 Task: Find connections with filter location Astorga with filter topic #Brandwith filter profile language English with filter current company ASUS with filter school St. Vincent Pallotti College of Engineering & Technology with filter industry Higher Education with filter service category Nonprofit Consulting with filter keywords title Office Volunteer
Action: Mouse moved to (507, 87)
Screenshot: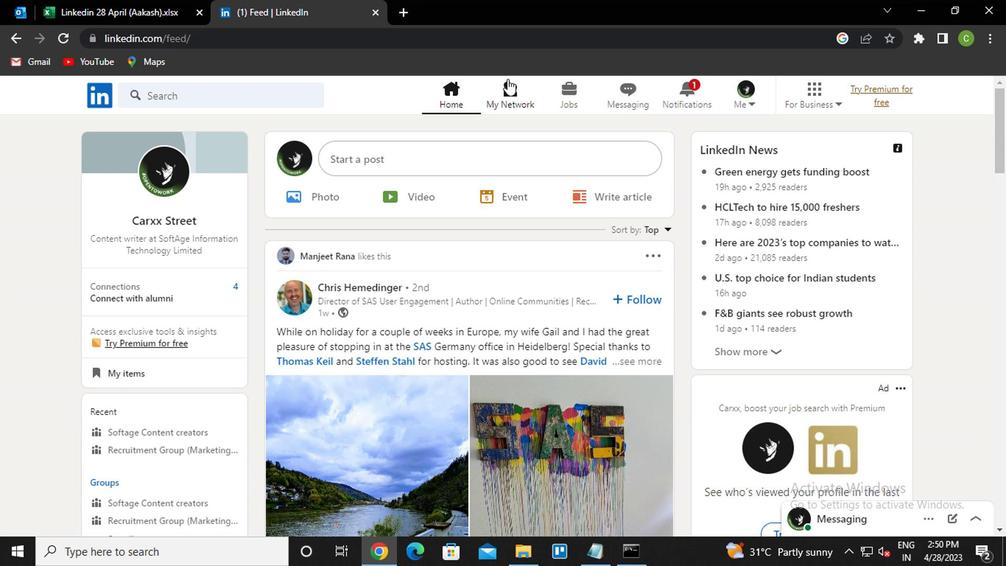 
Action: Mouse pressed left at (507, 87)
Screenshot: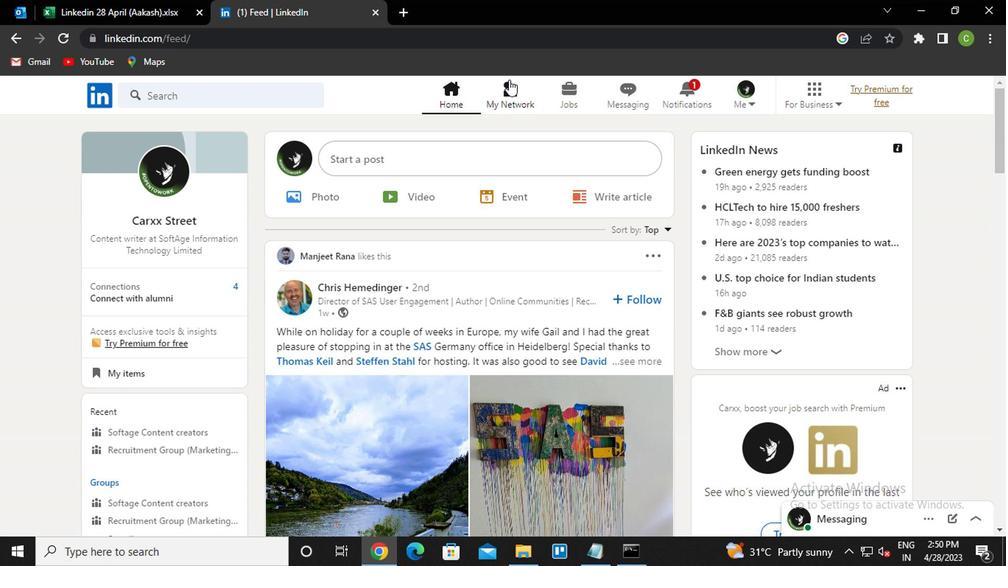 
Action: Mouse moved to (202, 168)
Screenshot: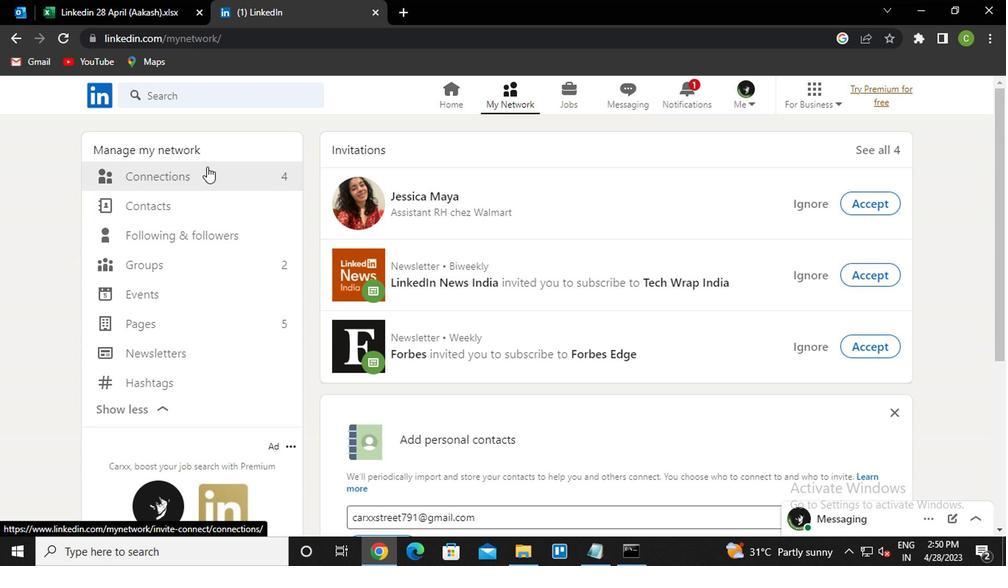 
Action: Mouse pressed left at (202, 168)
Screenshot: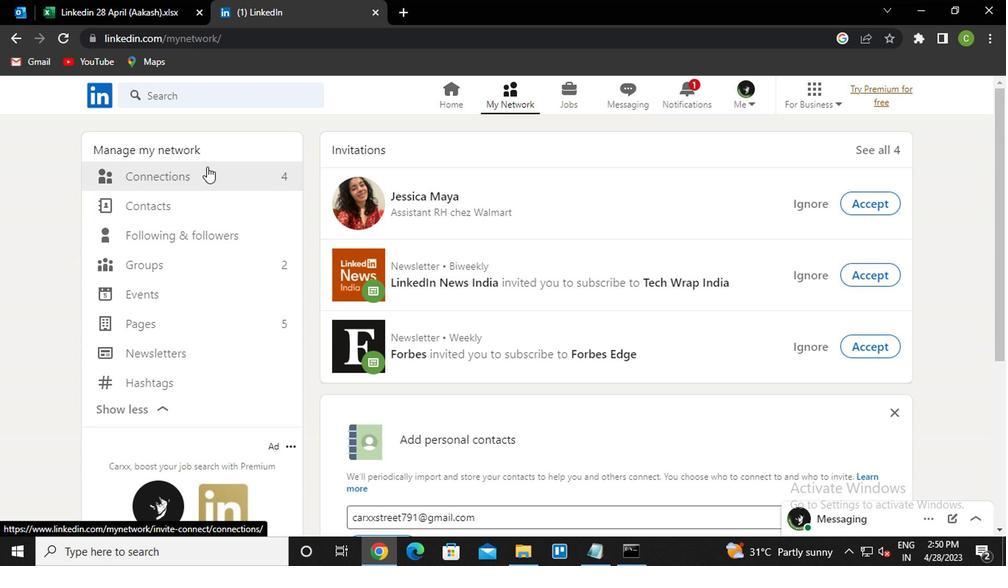 
Action: Mouse moved to (212, 176)
Screenshot: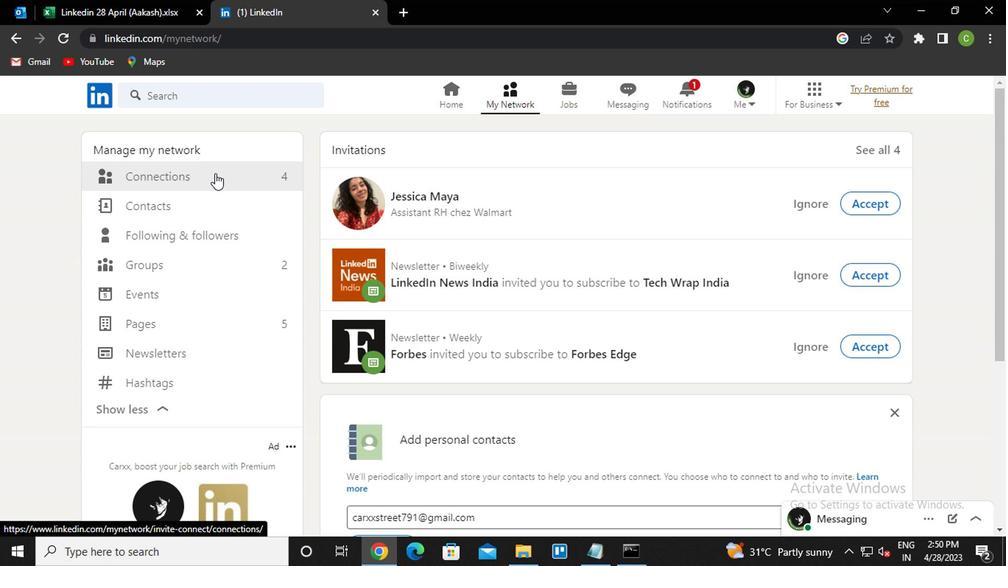 
Action: Mouse pressed left at (212, 176)
Screenshot: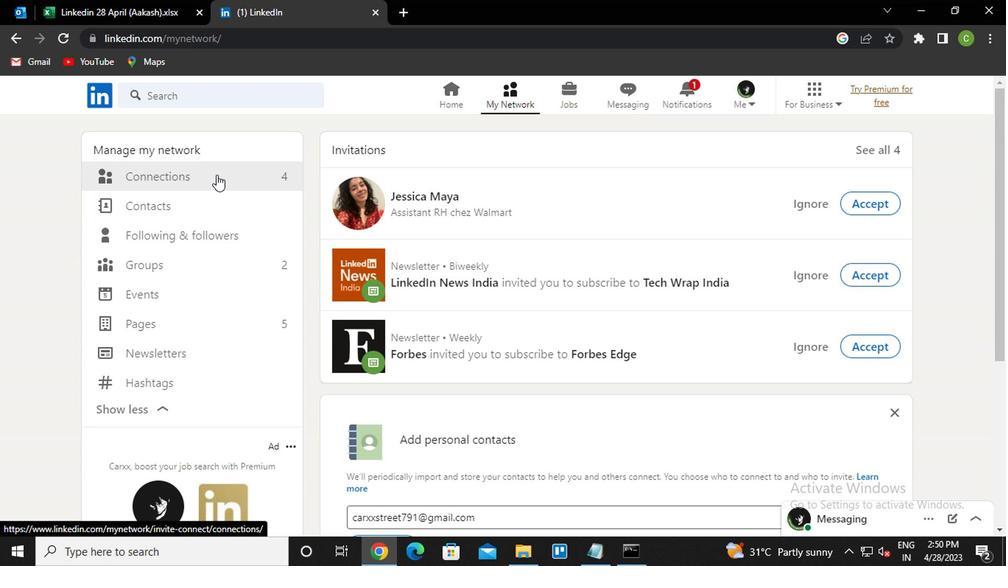 
Action: Mouse moved to (618, 174)
Screenshot: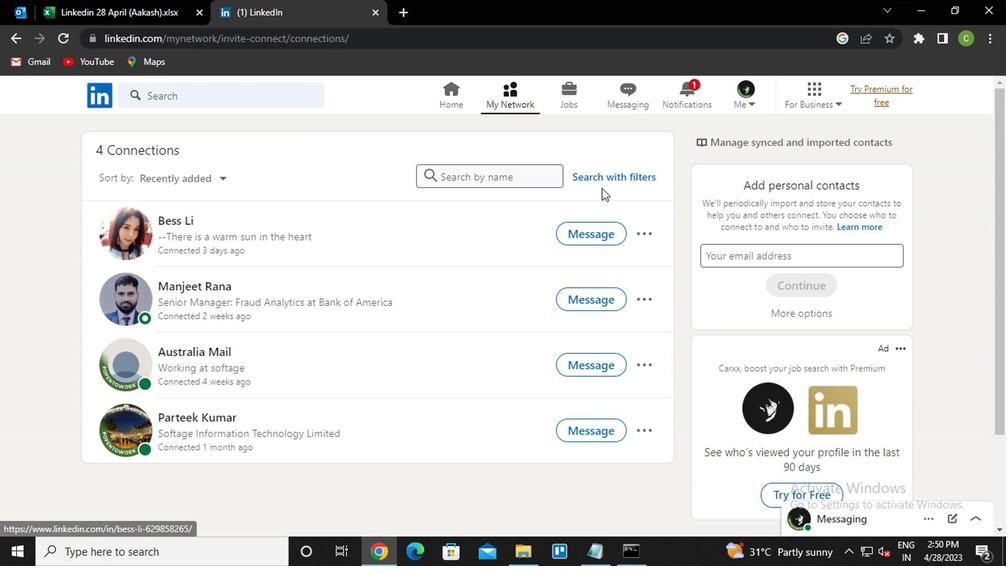 
Action: Mouse pressed left at (618, 174)
Screenshot: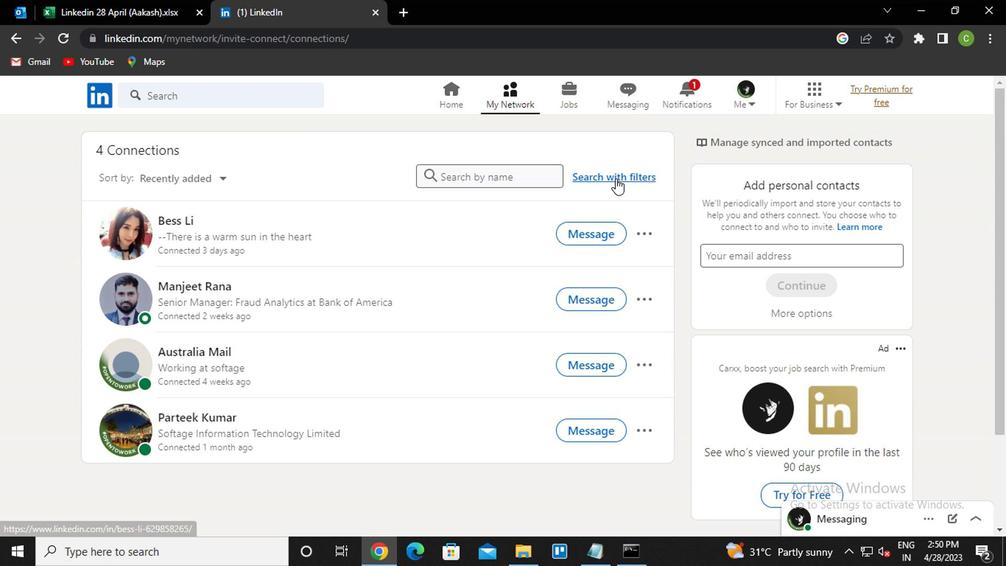 
Action: Mouse moved to (549, 140)
Screenshot: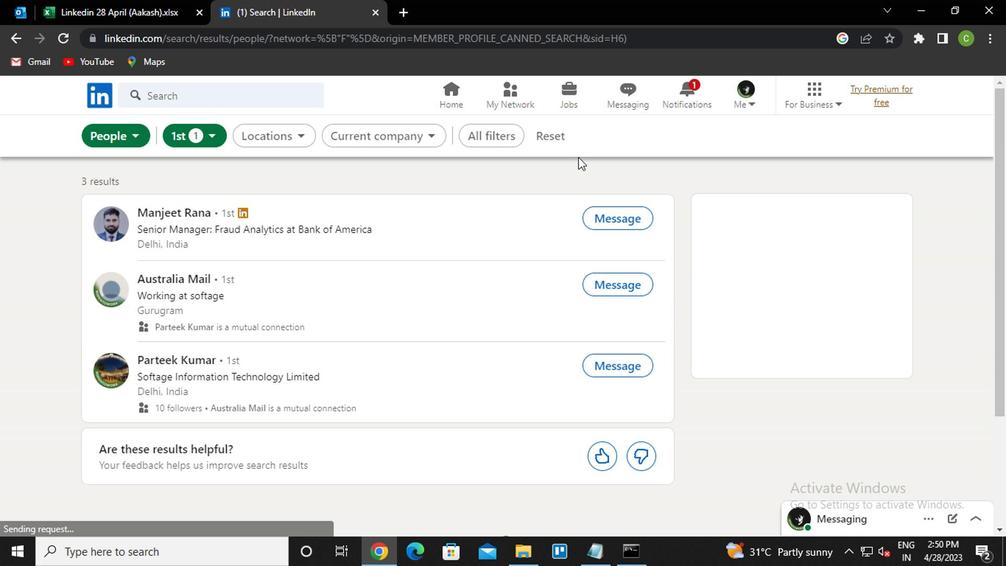 
Action: Mouse pressed left at (549, 140)
Screenshot: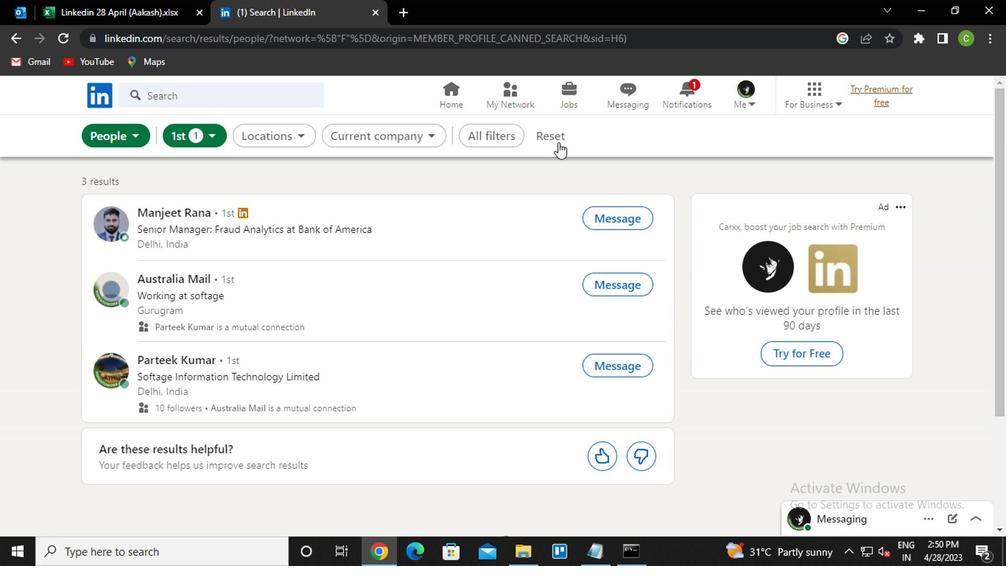
Action: Mouse moved to (527, 142)
Screenshot: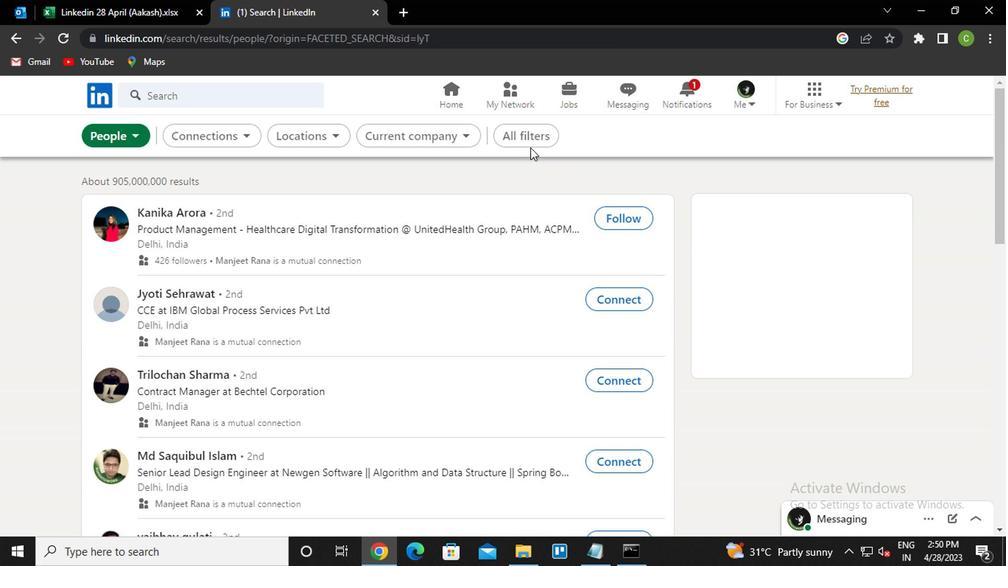 
Action: Mouse pressed left at (527, 142)
Screenshot: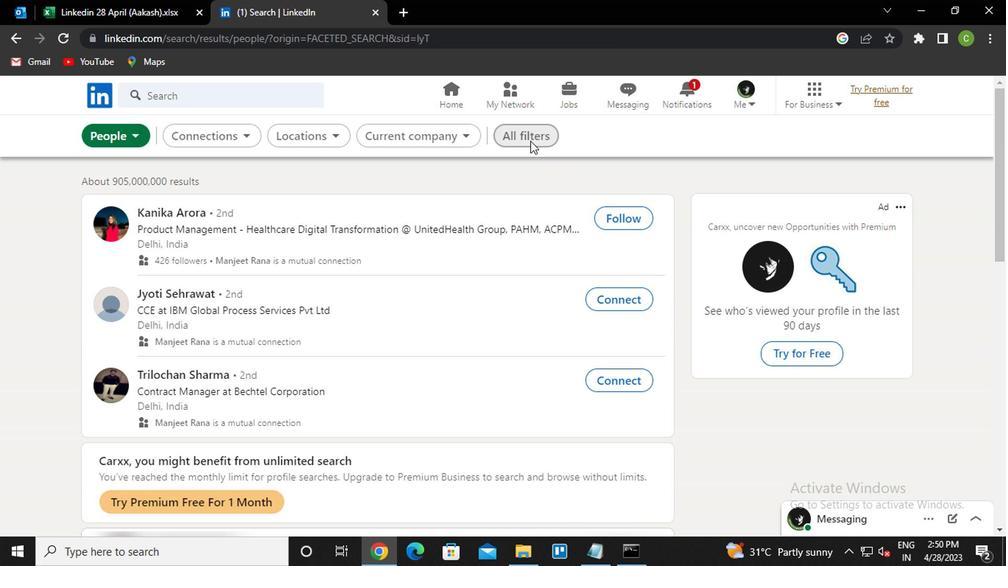 
Action: Mouse moved to (836, 306)
Screenshot: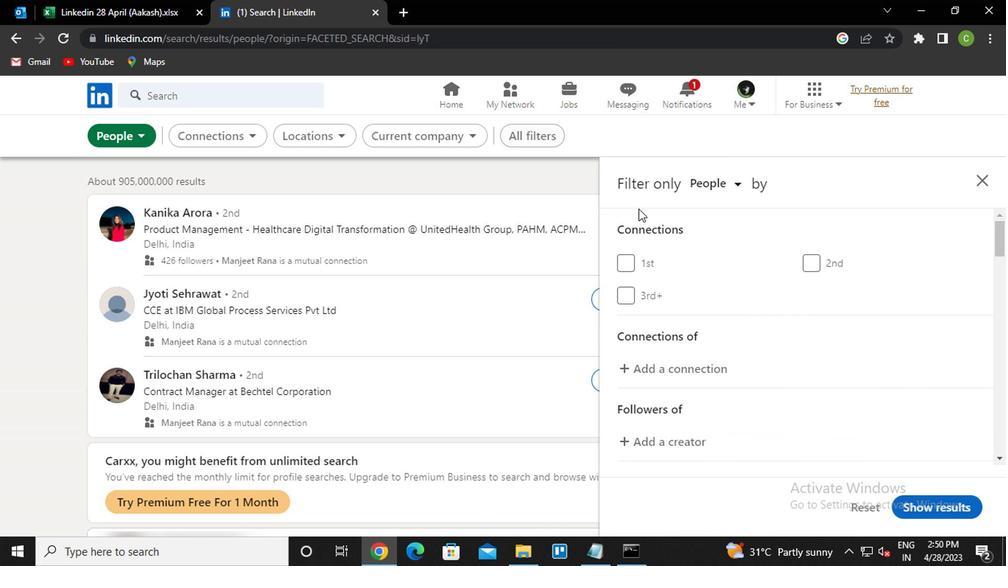 
Action: Mouse scrolled (836, 305) with delta (0, 0)
Screenshot: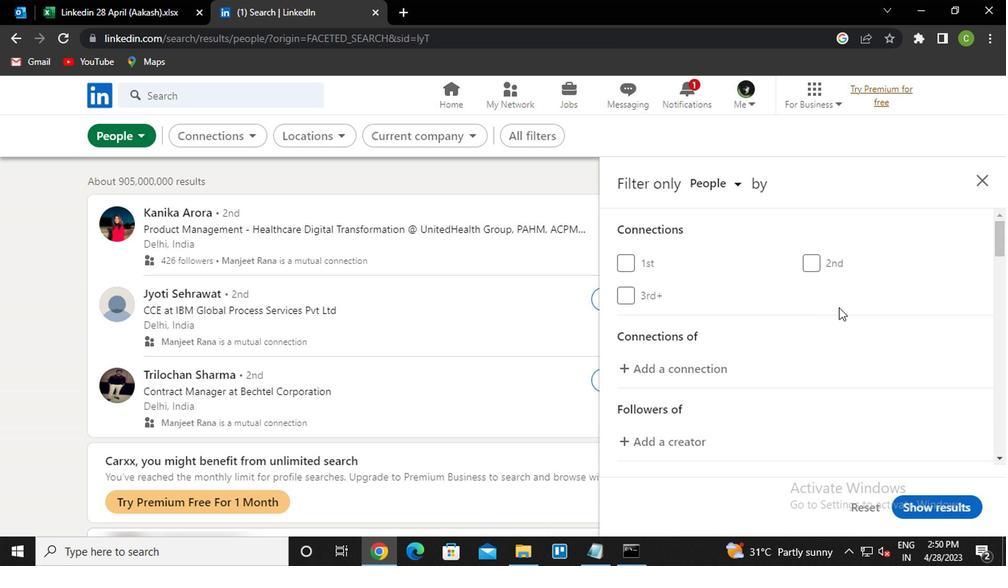 
Action: Mouse scrolled (836, 305) with delta (0, 0)
Screenshot: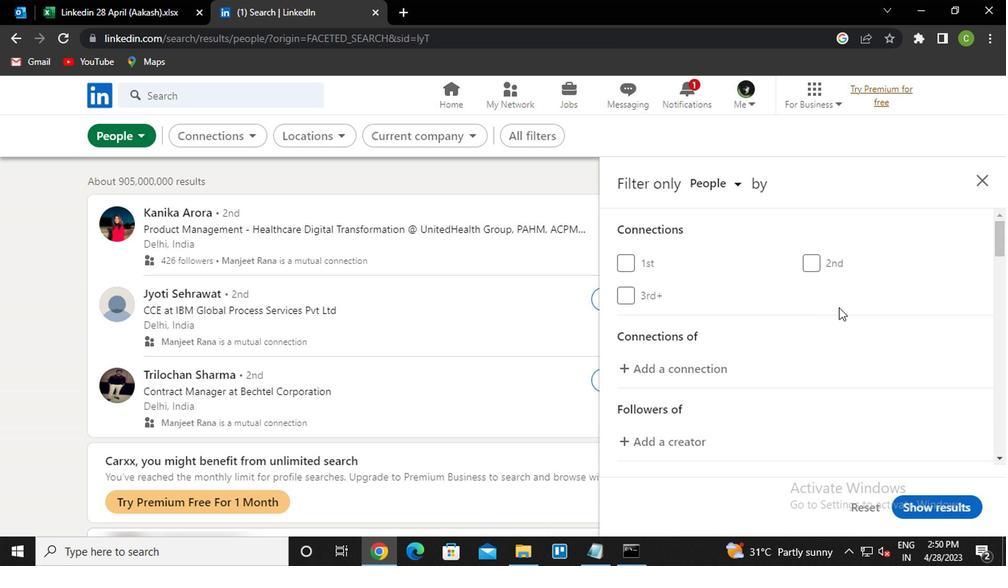 
Action: Mouse scrolled (836, 305) with delta (0, 0)
Screenshot: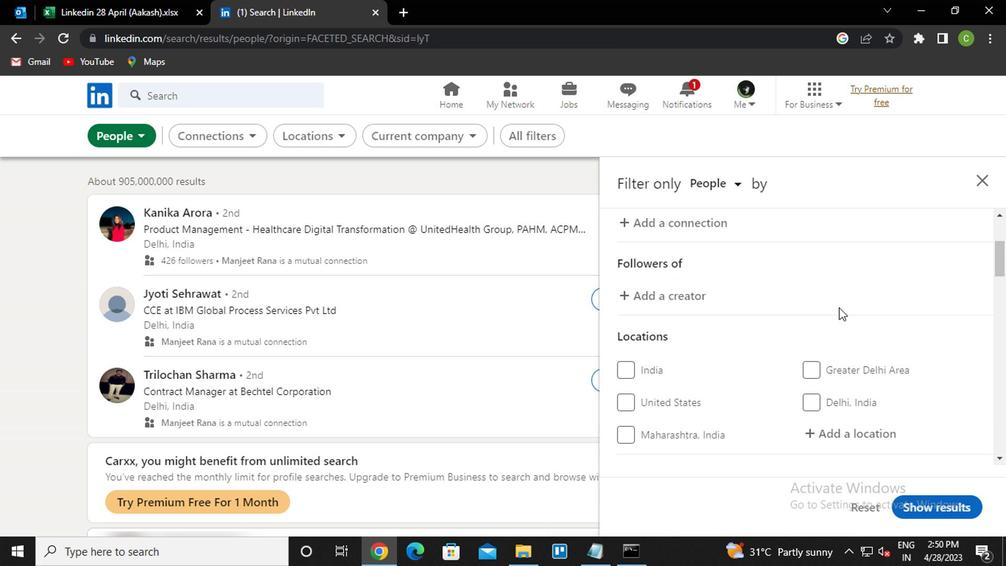 
Action: Mouse moved to (817, 338)
Screenshot: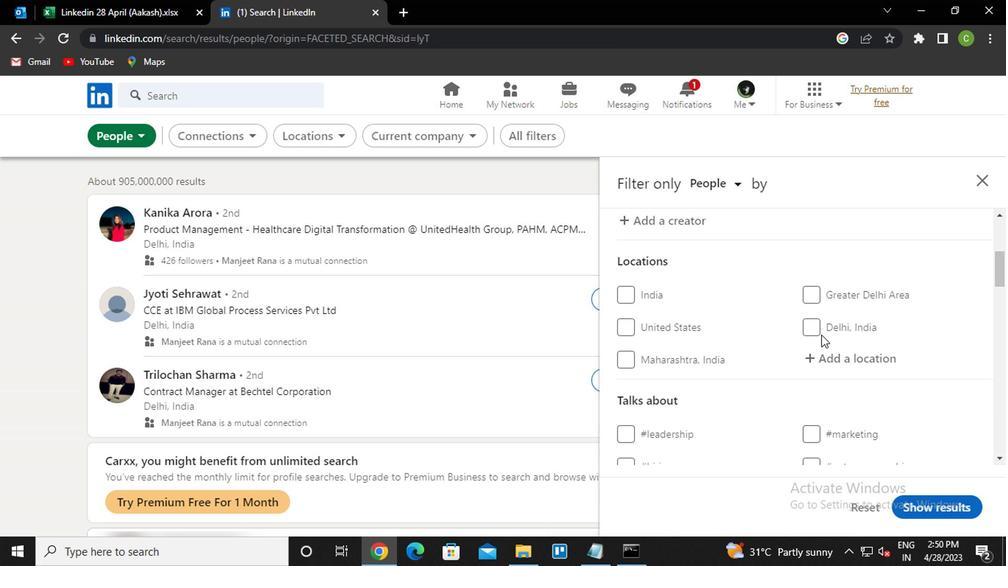 
Action: Mouse scrolled (817, 337) with delta (0, 0)
Screenshot: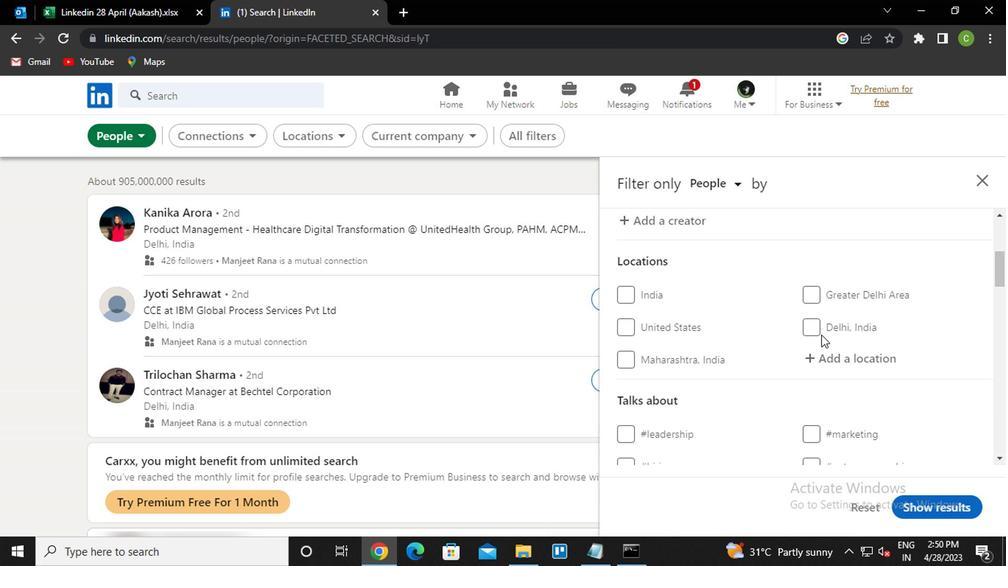 
Action: Mouse moved to (860, 288)
Screenshot: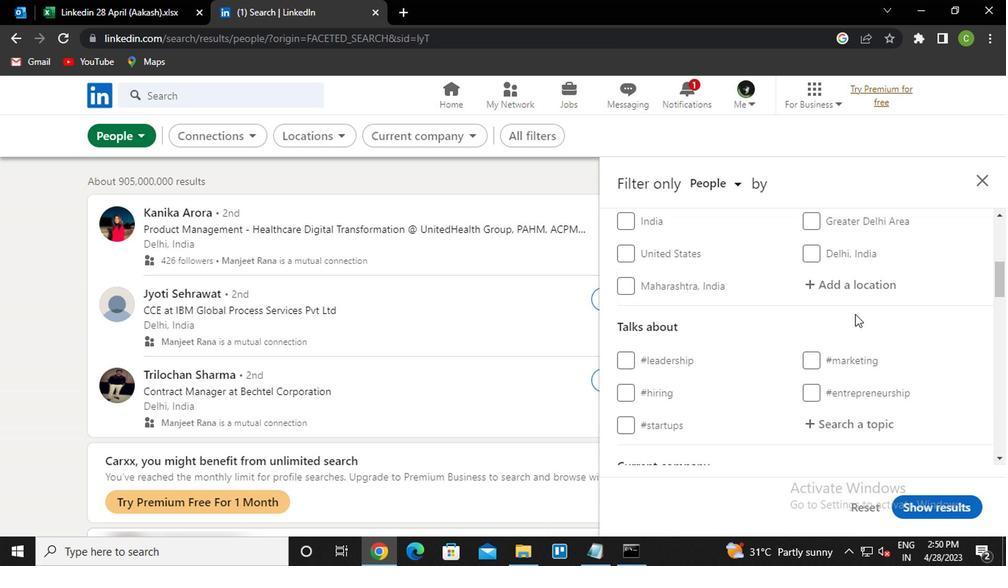 
Action: Mouse pressed left at (860, 288)
Screenshot: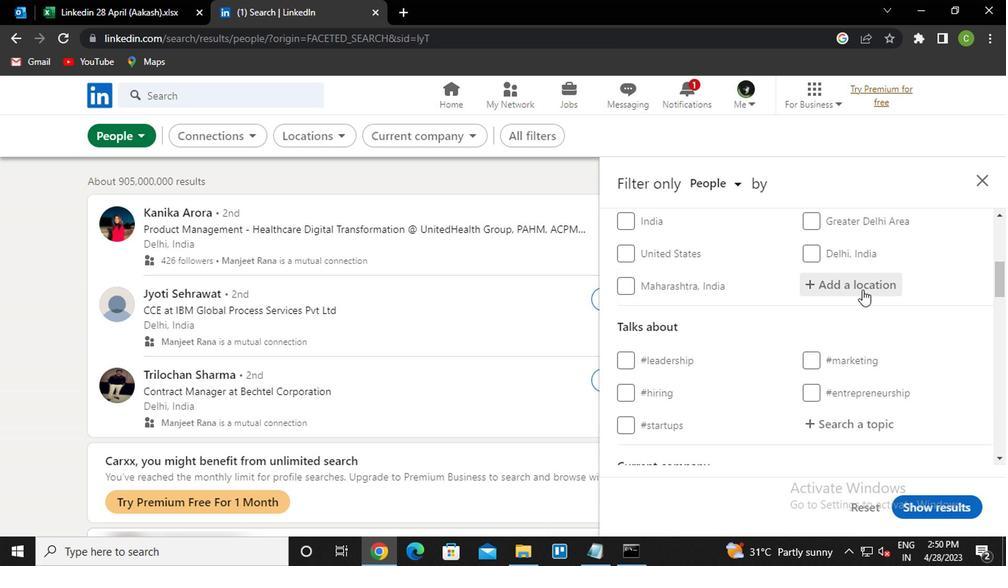 
Action: Key pressed <Key.caps_lock>a<Key.caps_lock>stor<Key.down><Key.down><Key.down><Key.enter>
Screenshot: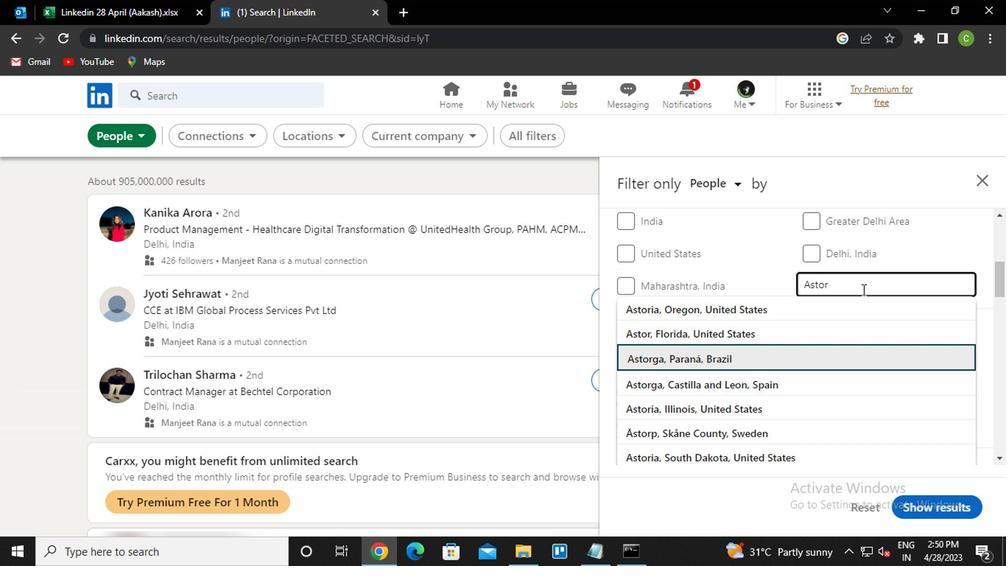 
Action: Mouse moved to (851, 301)
Screenshot: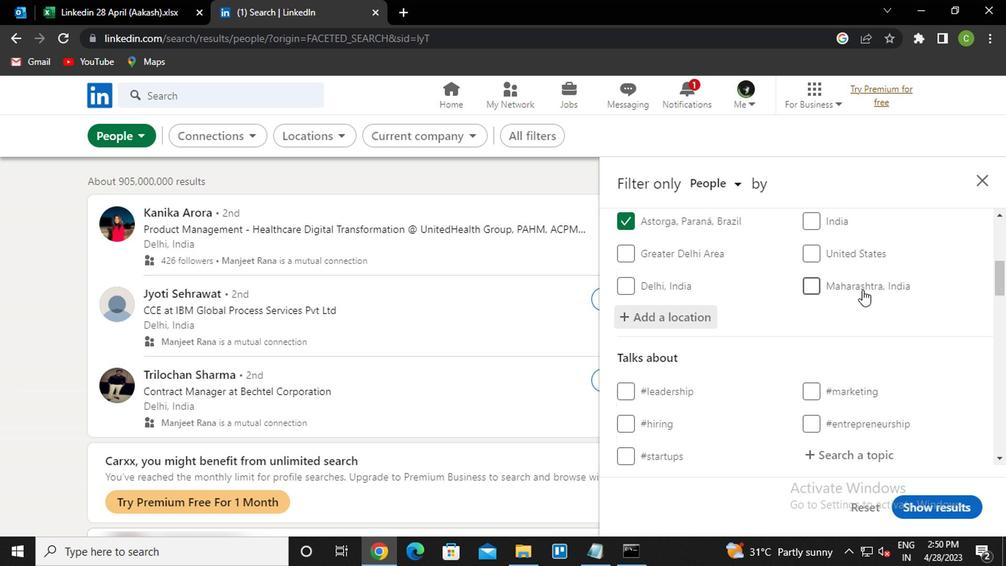 
Action: Mouse scrolled (851, 301) with delta (0, 0)
Screenshot: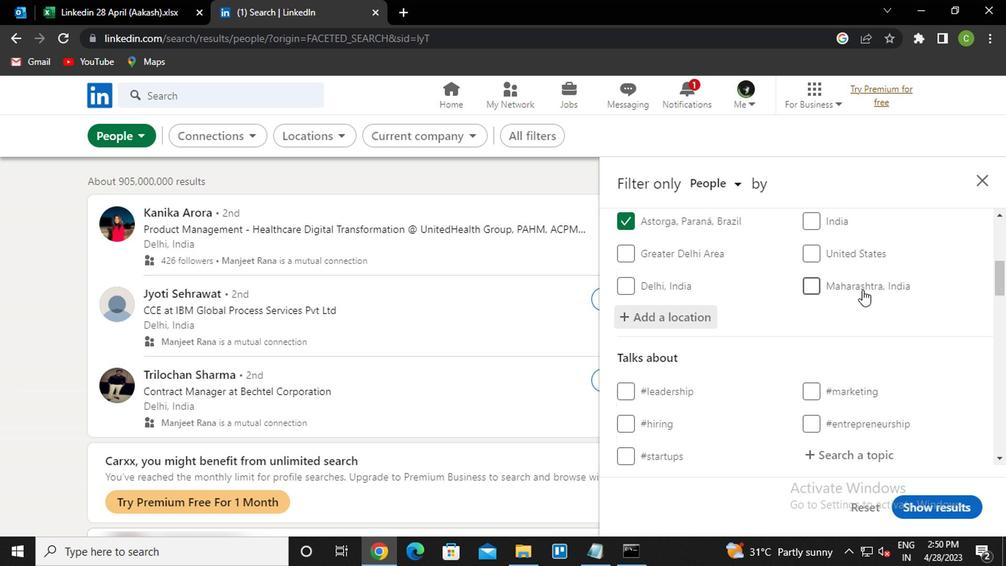 
Action: Mouse moved to (839, 305)
Screenshot: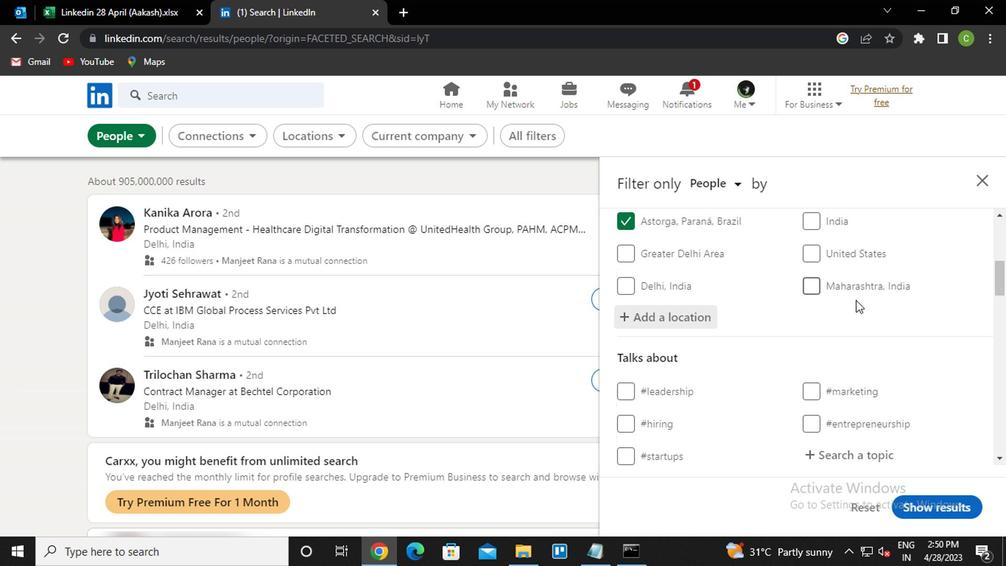 
Action: Mouse scrolled (839, 305) with delta (0, 0)
Screenshot: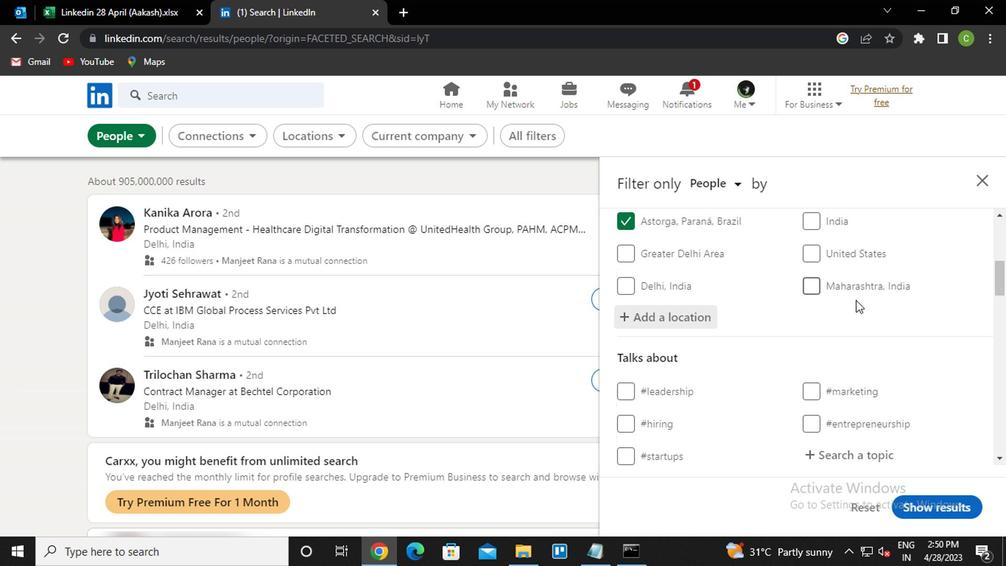 
Action: Mouse moved to (814, 309)
Screenshot: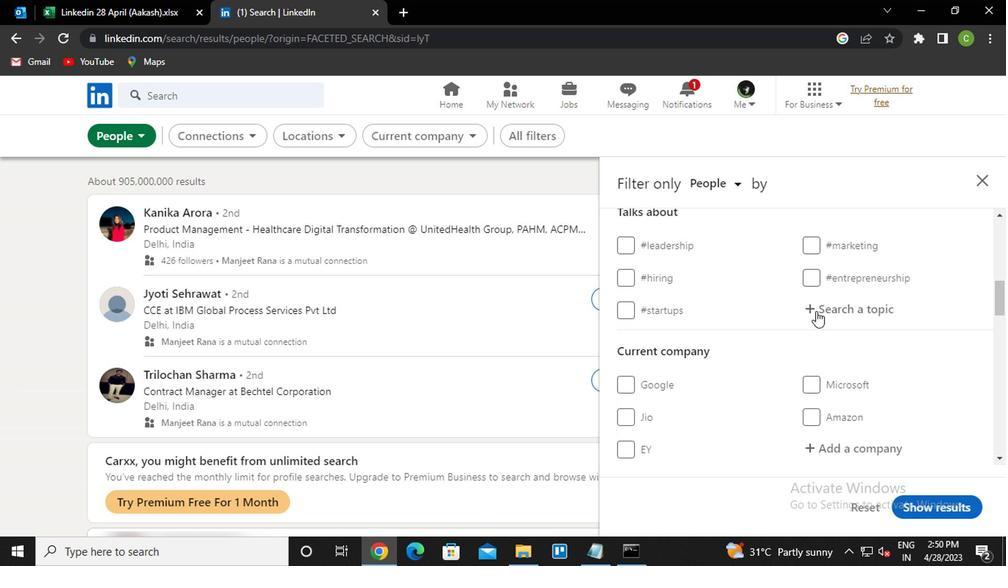 
Action: Mouse pressed left at (814, 309)
Screenshot: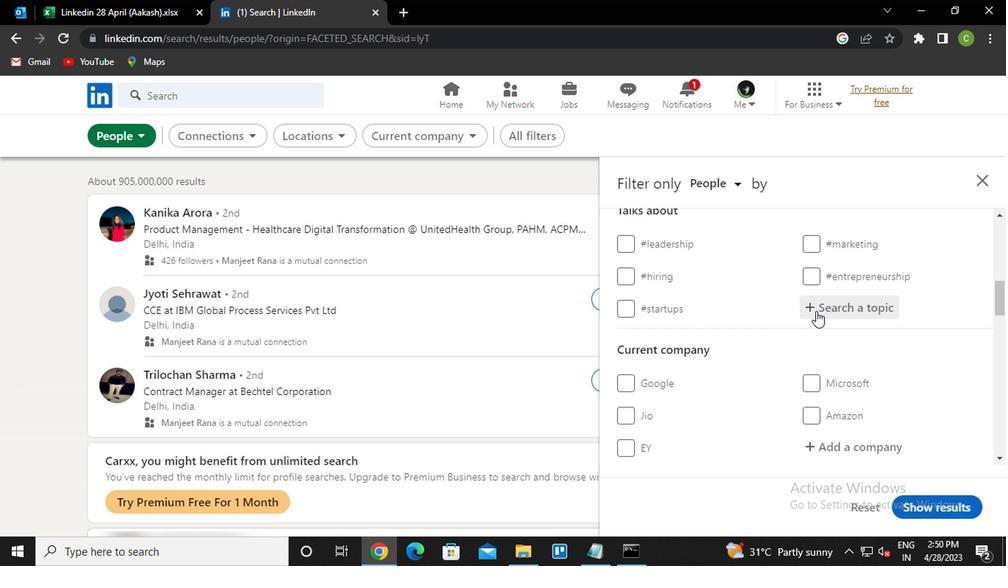 
Action: Key pressed <Key.caps_lock>b<Key.caps_lock>rand<Key.down><Key.down><Key.enter>
Screenshot: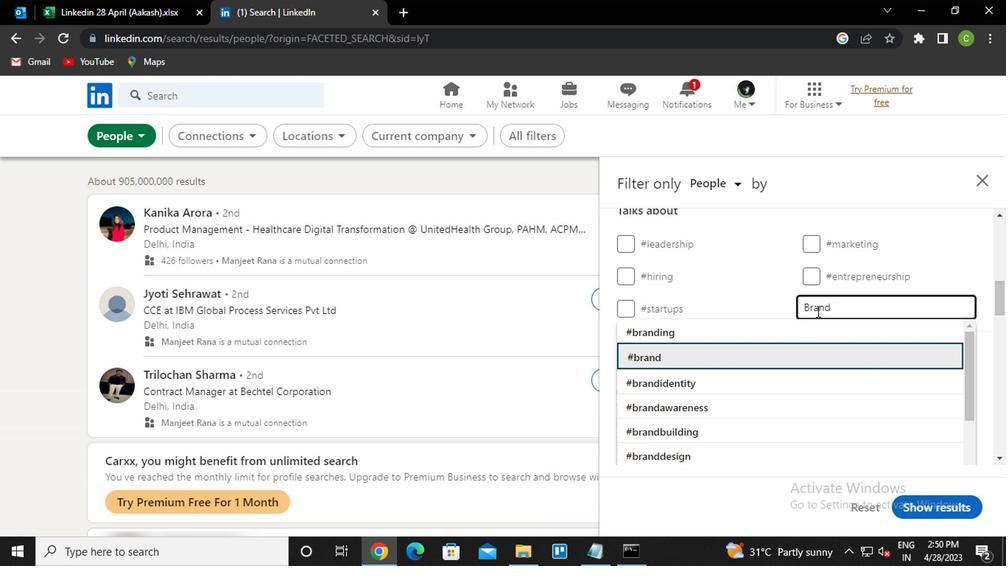 
Action: Mouse scrolled (814, 309) with delta (0, 0)
Screenshot: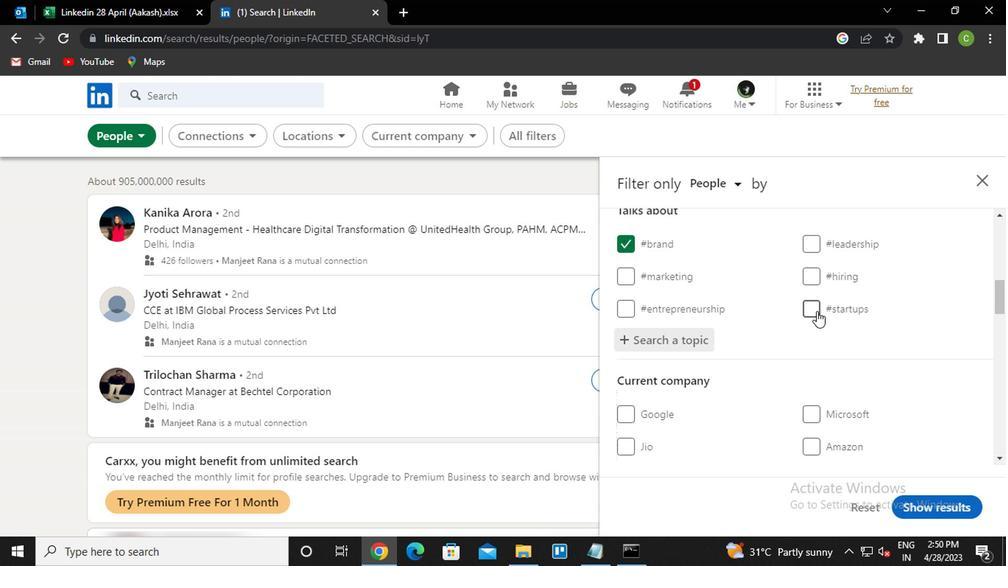 
Action: Mouse scrolled (814, 309) with delta (0, 0)
Screenshot: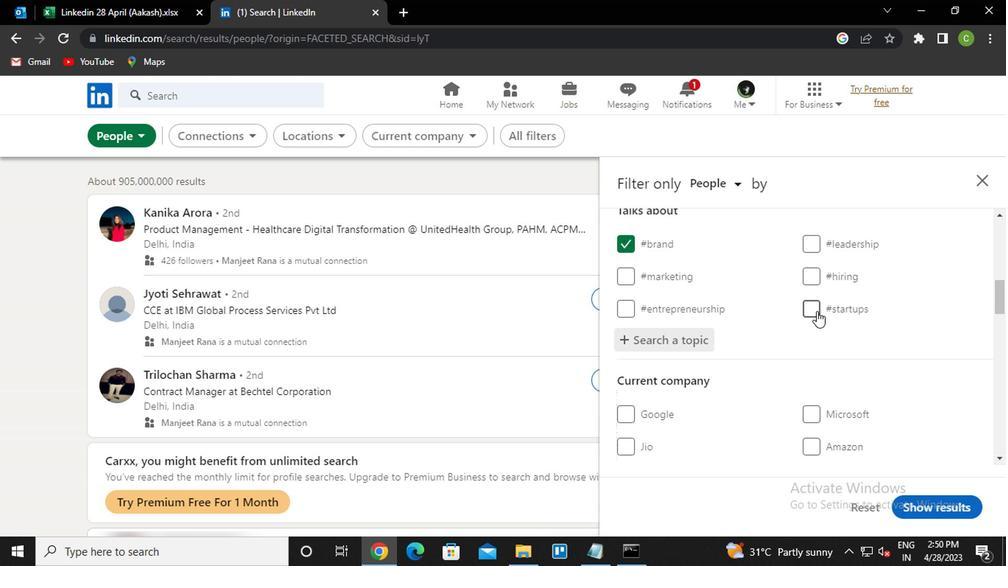 
Action: Mouse scrolled (814, 309) with delta (0, 0)
Screenshot: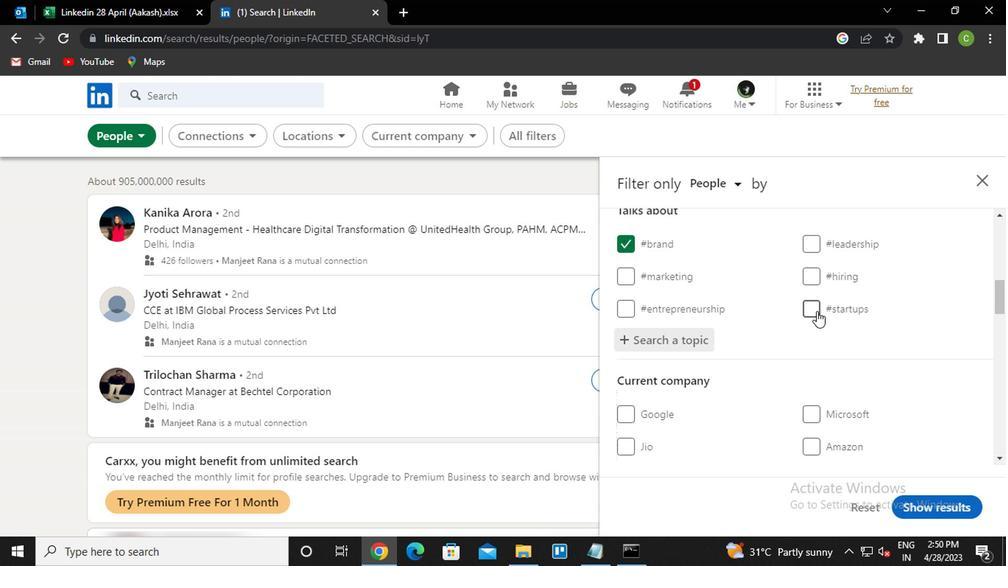 
Action: Mouse scrolled (814, 309) with delta (0, 0)
Screenshot: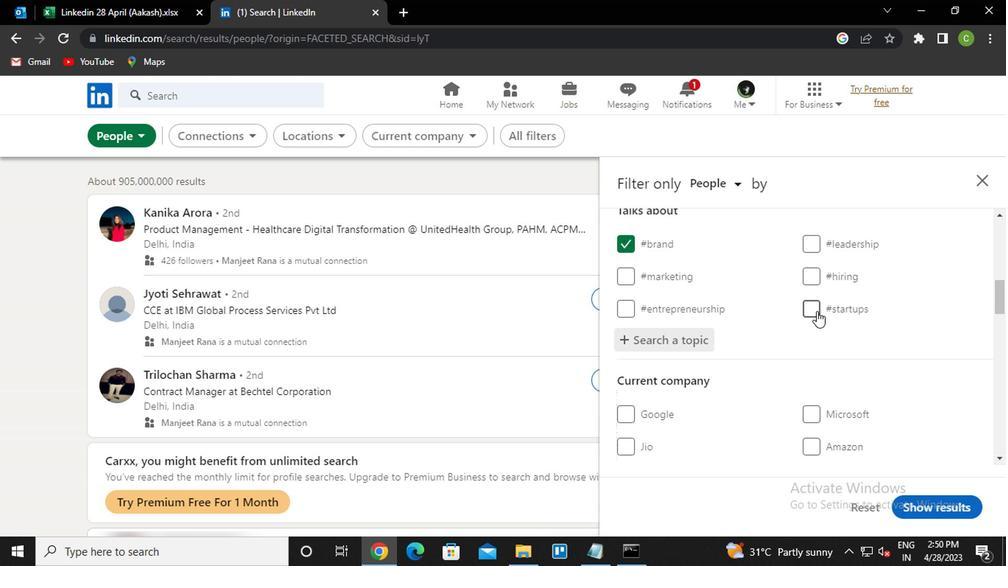 
Action: Mouse scrolled (814, 309) with delta (0, 0)
Screenshot: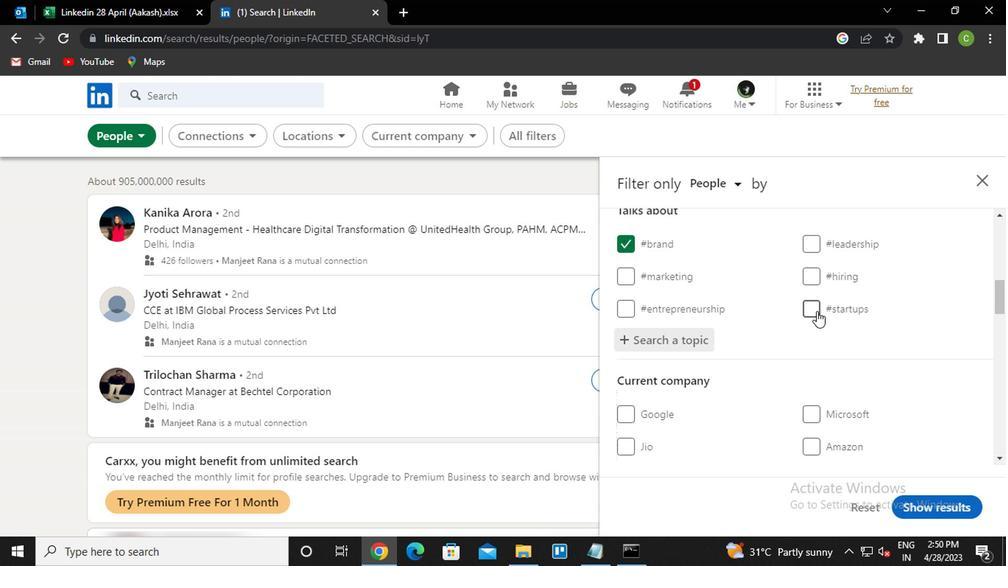 
Action: Mouse scrolled (814, 309) with delta (0, 0)
Screenshot: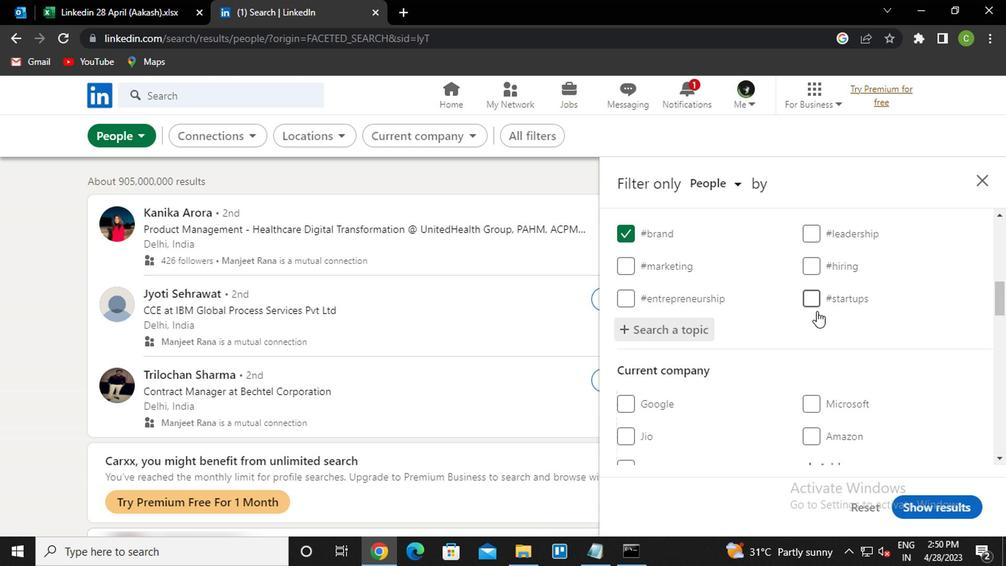 
Action: Mouse moved to (712, 383)
Screenshot: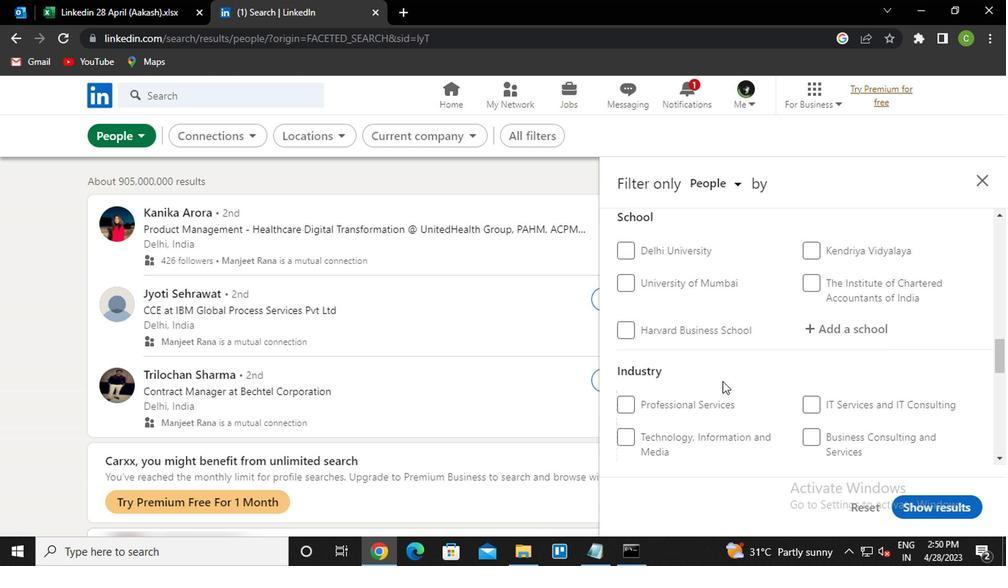 
Action: Mouse scrolled (712, 382) with delta (0, -1)
Screenshot: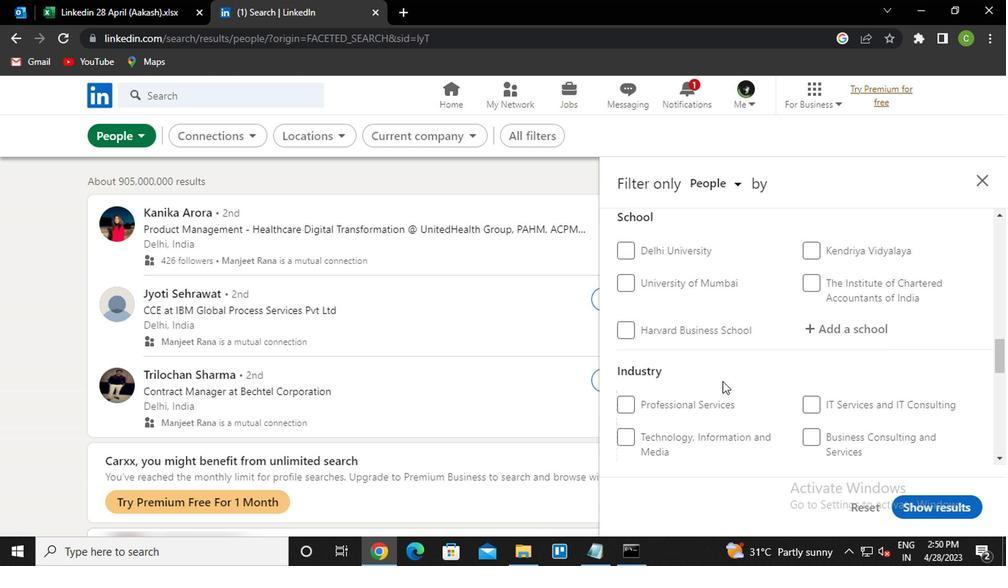 
Action: Mouse moved to (710, 382)
Screenshot: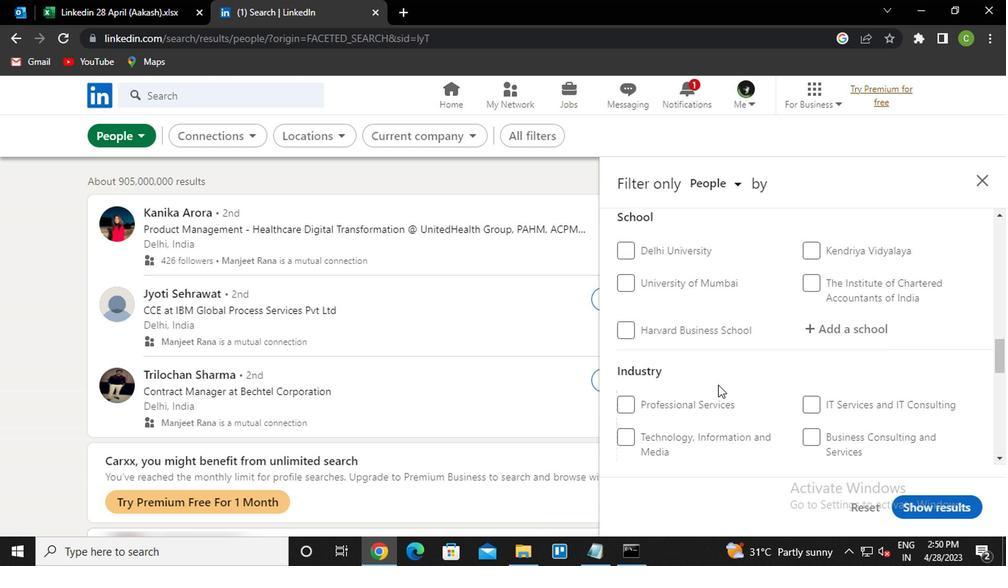 
Action: Mouse scrolled (710, 381) with delta (0, 0)
Screenshot: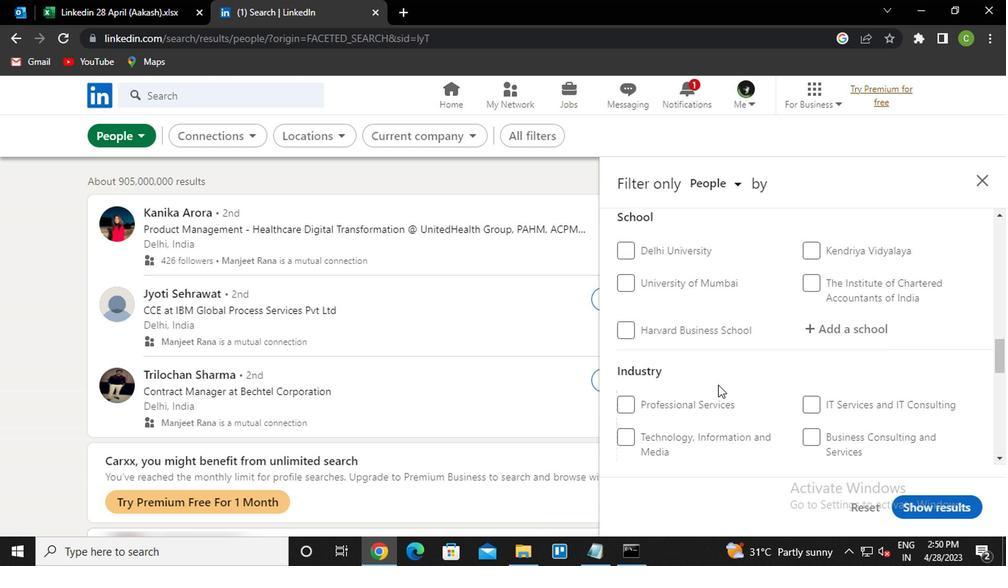 
Action: Mouse moved to (704, 372)
Screenshot: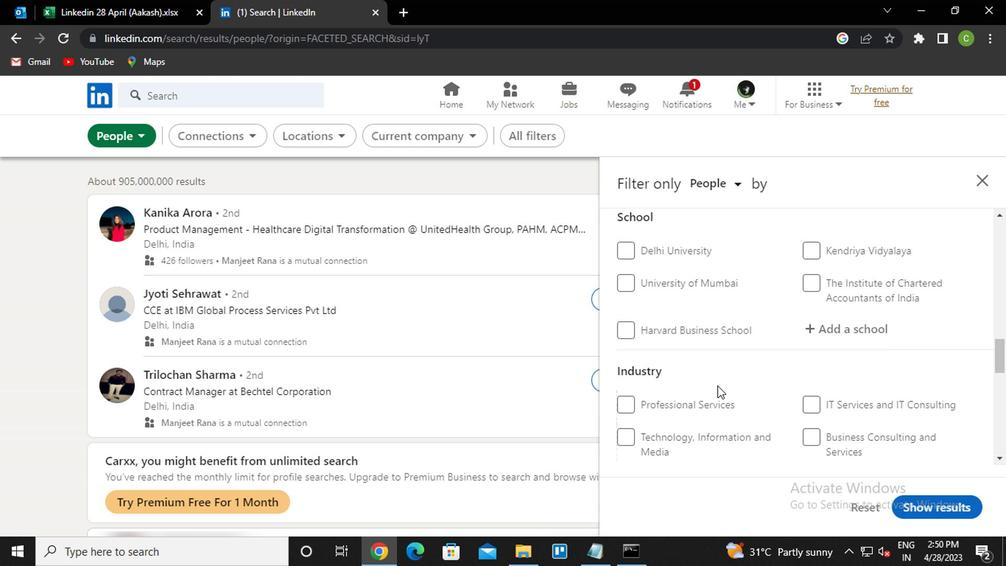 
Action: Mouse scrolled (704, 372) with delta (0, 0)
Screenshot: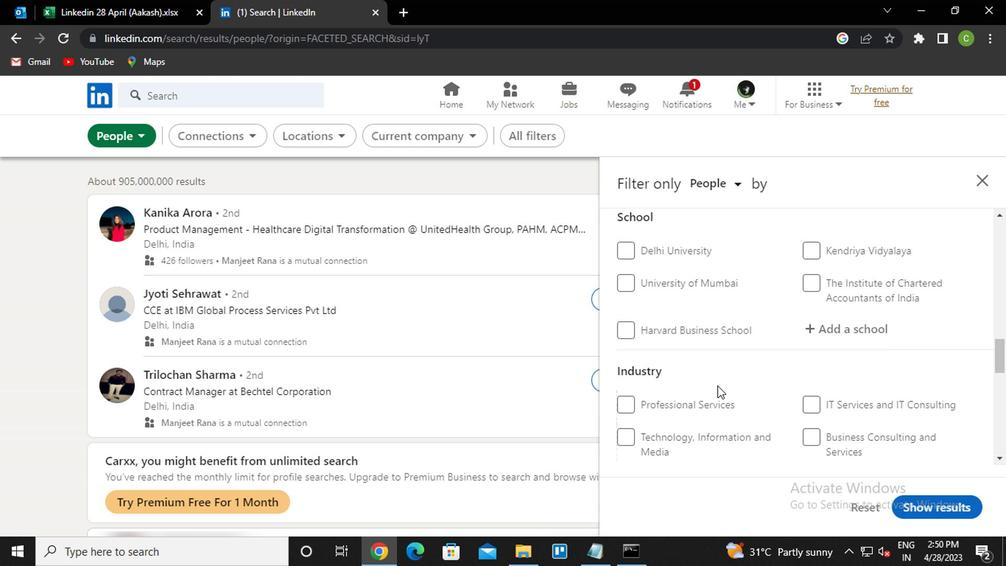 
Action: Mouse moved to (632, 330)
Screenshot: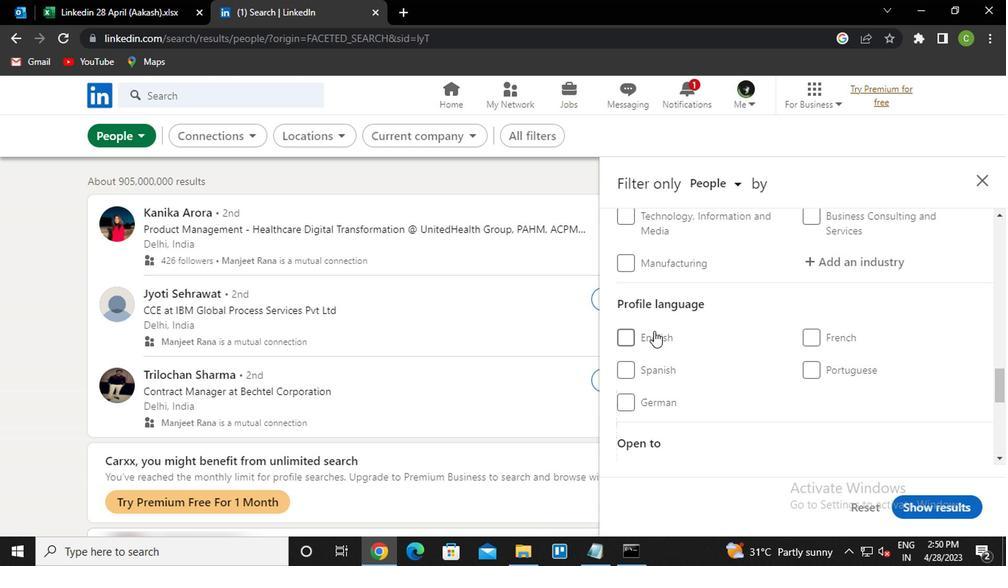 
Action: Mouse pressed left at (632, 330)
Screenshot: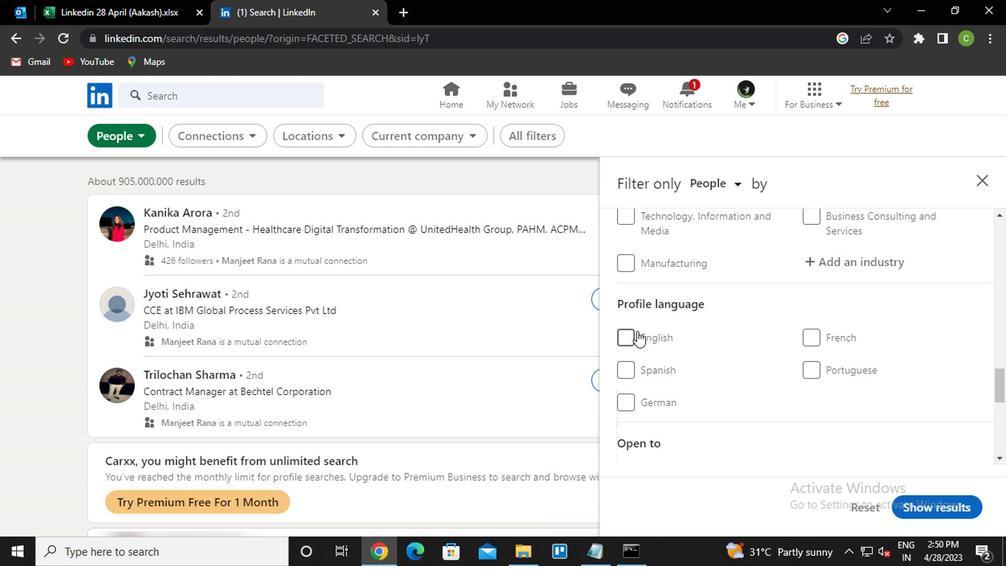 
Action: Mouse moved to (707, 351)
Screenshot: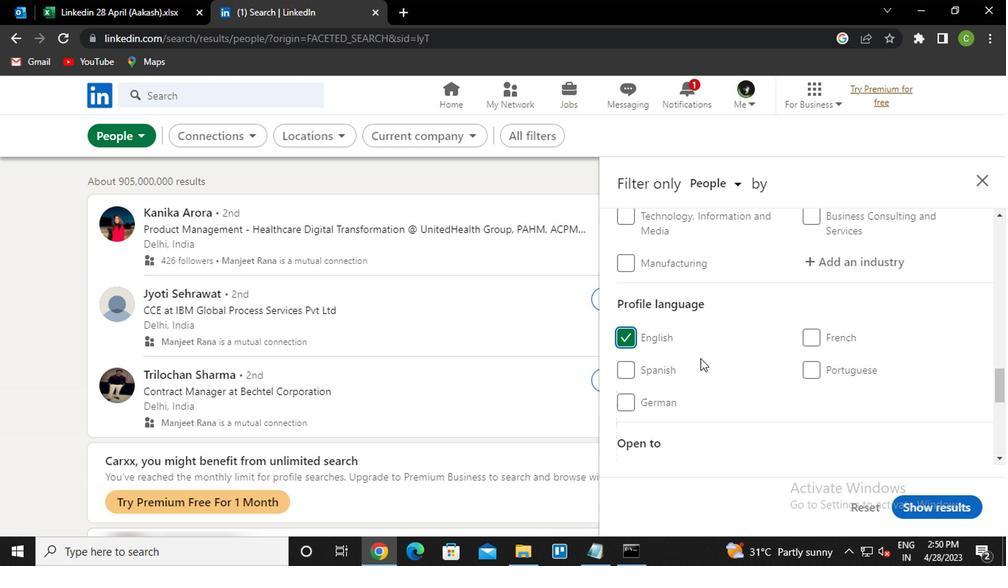 
Action: Mouse scrolled (707, 351) with delta (0, 0)
Screenshot: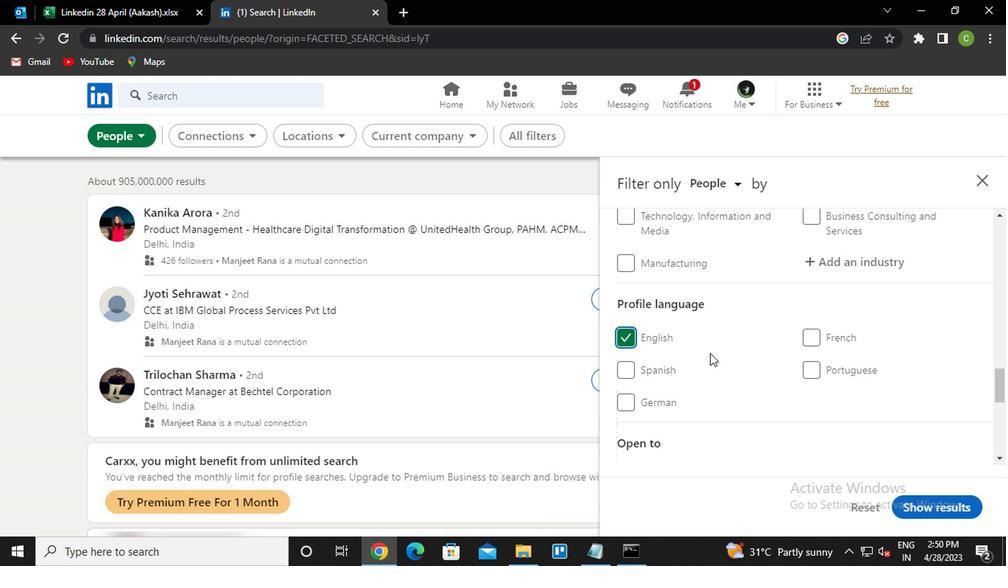 
Action: Mouse scrolled (707, 351) with delta (0, 0)
Screenshot: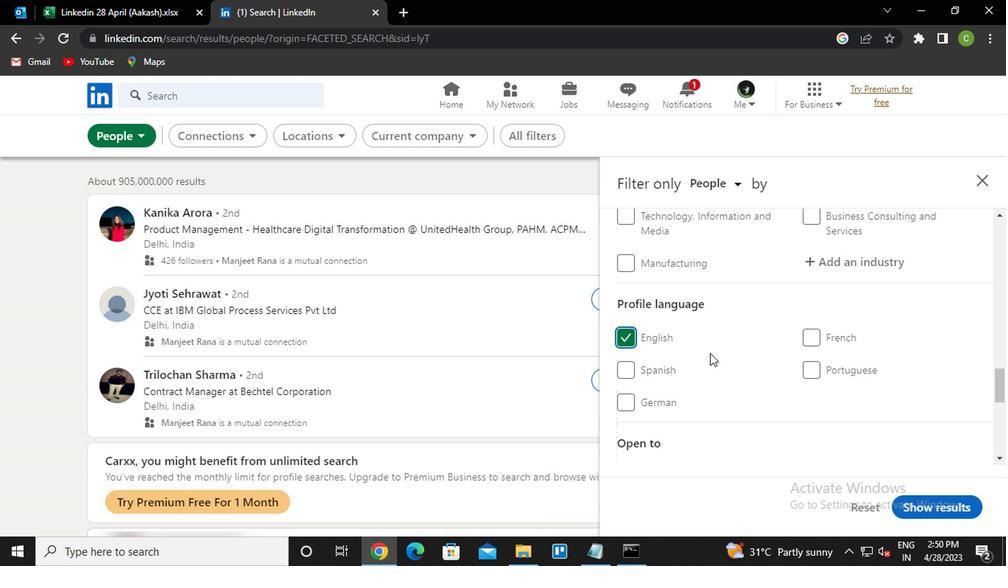 
Action: Mouse scrolled (707, 351) with delta (0, 0)
Screenshot: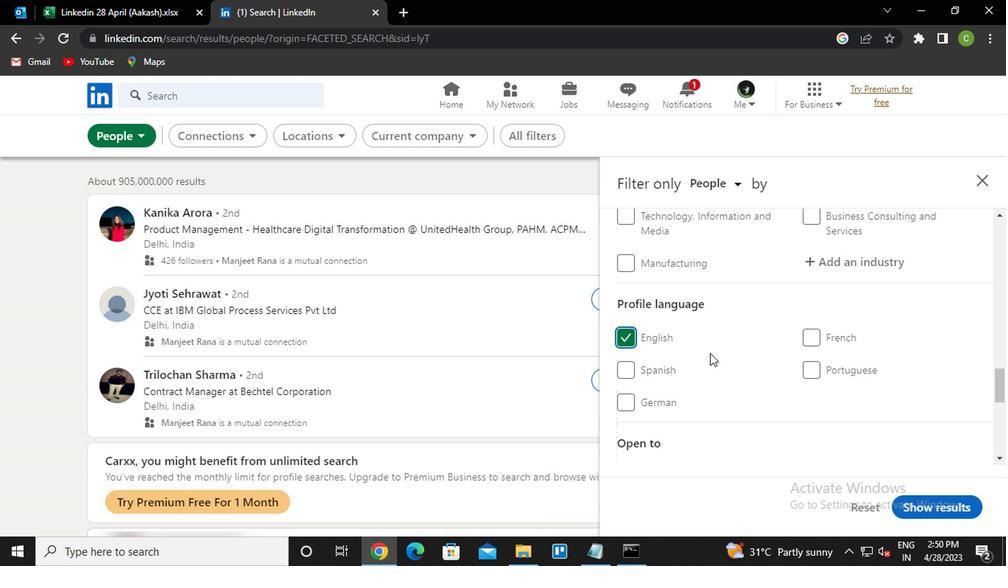
Action: Mouse scrolled (707, 351) with delta (0, 0)
Screenshot: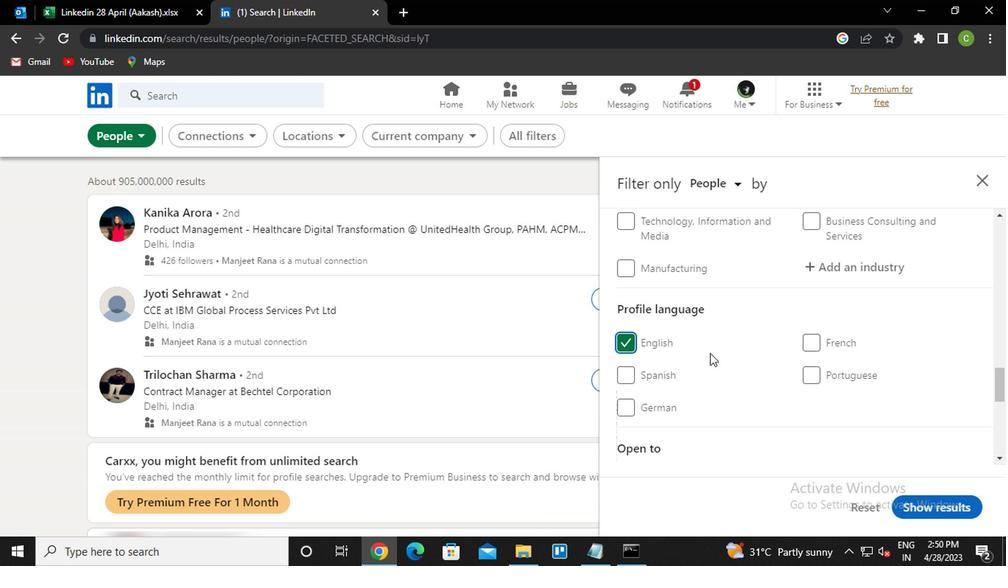 
Action: Mouse scrolled (707, 351) with delta (0, 0)
Screenshot: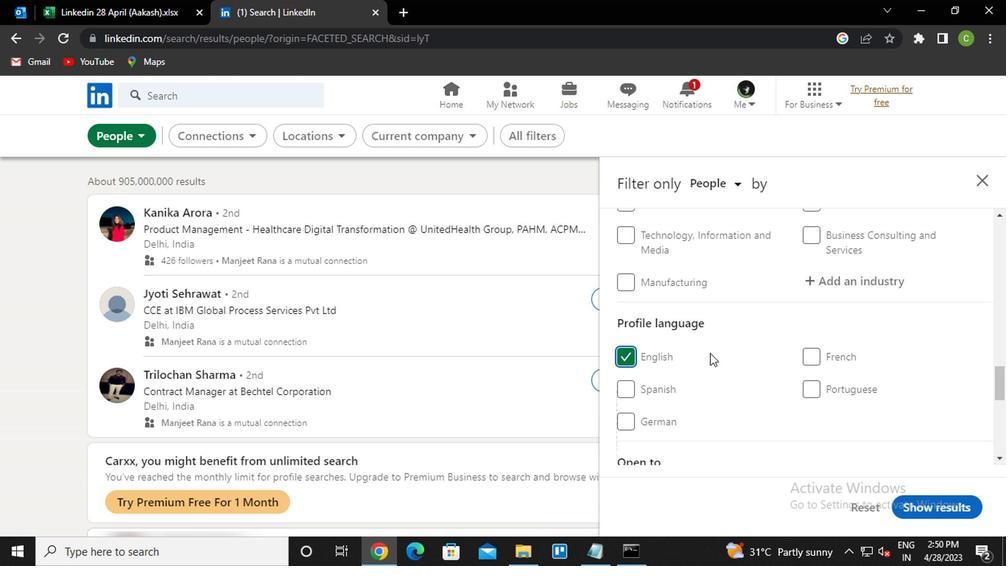 
Action: Mouse scrolled (707, 351) with delta (0, 0)
Screenshot: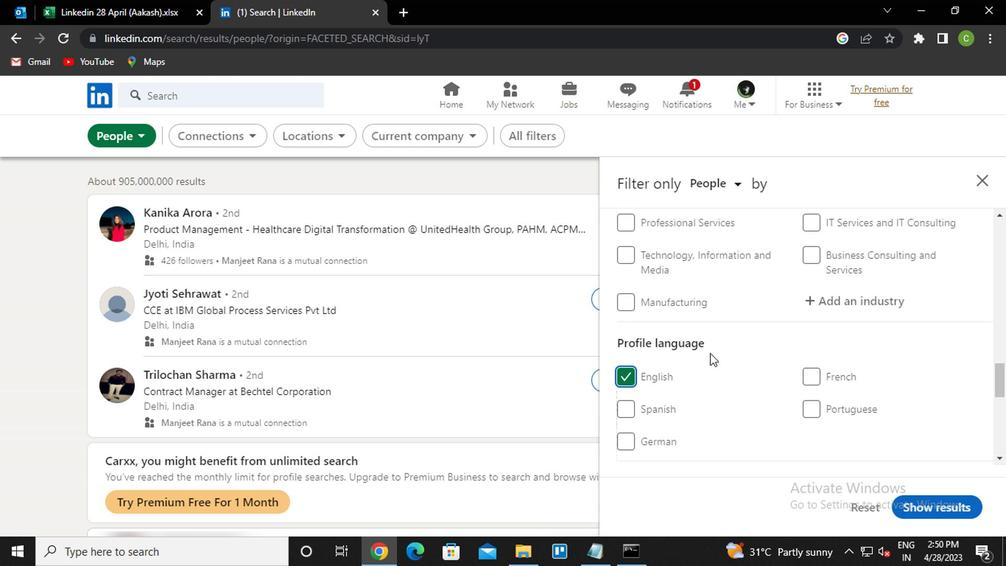 
Action: Mouse moved to (693, 343)
Screenshot: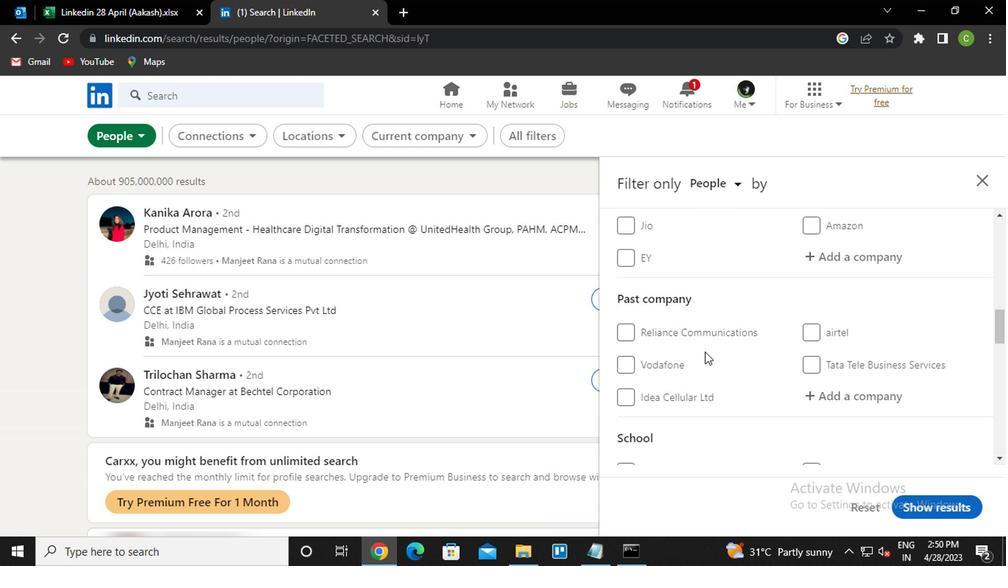 
Action: Mouse scrolled (693, 343) with delta (0, 0)
Screenshot: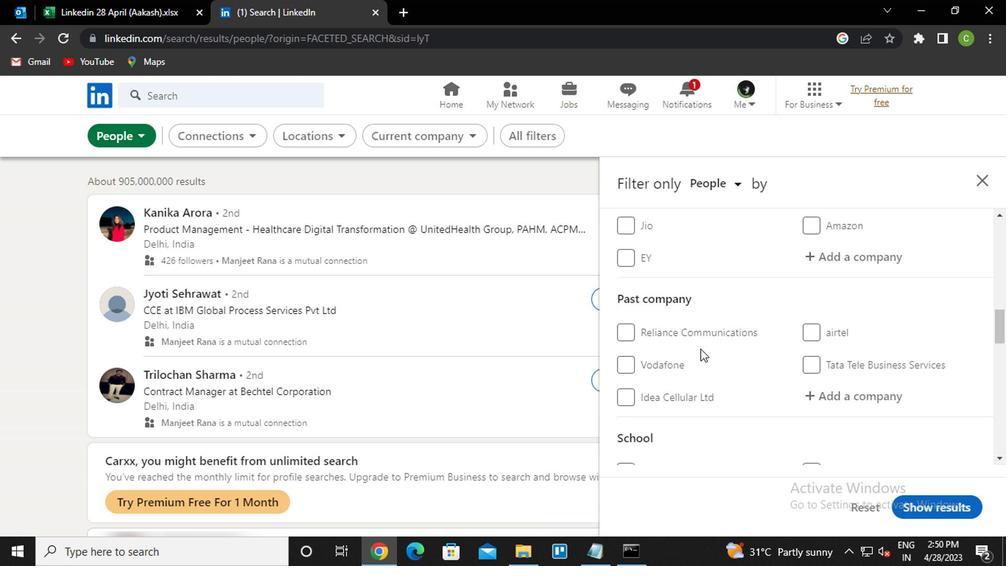 
Action: Mouse scrolled (693, 343) with delta (0, 0)
Screenshot: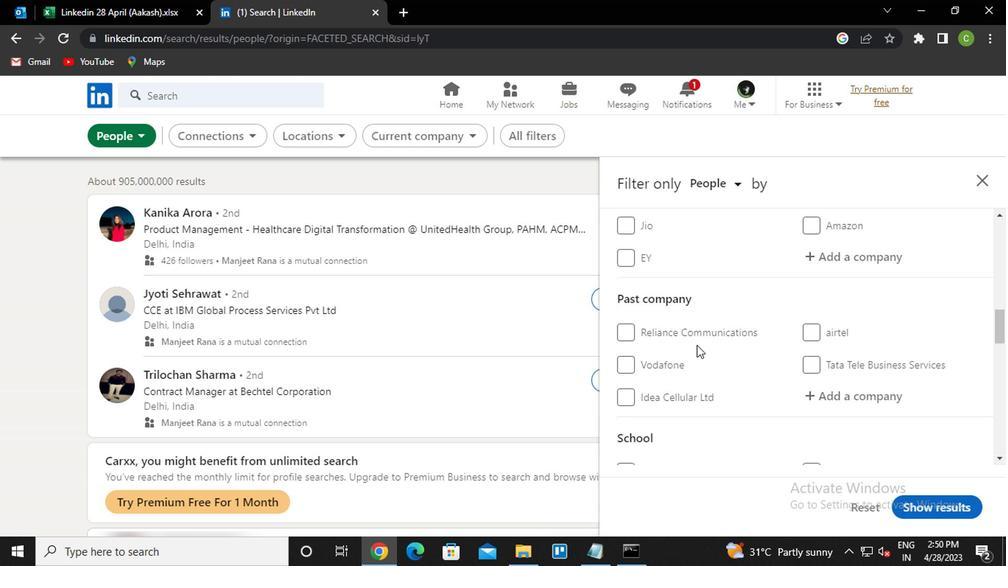 
Action: Mouse moved to (811, 383)
Screenshot: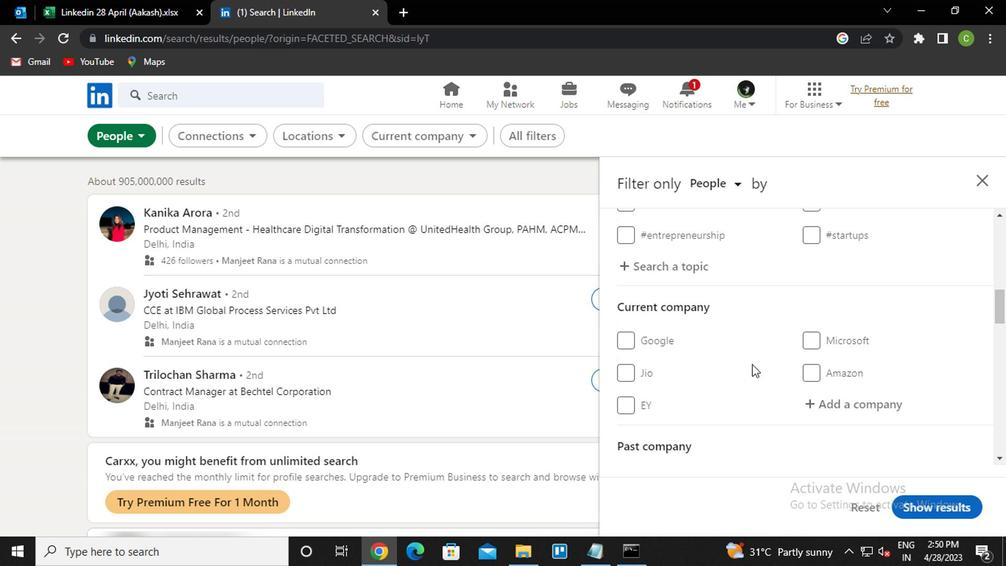 
Action: Mouse scrolled (811, 382) with delta (0, -1)
Screenshot: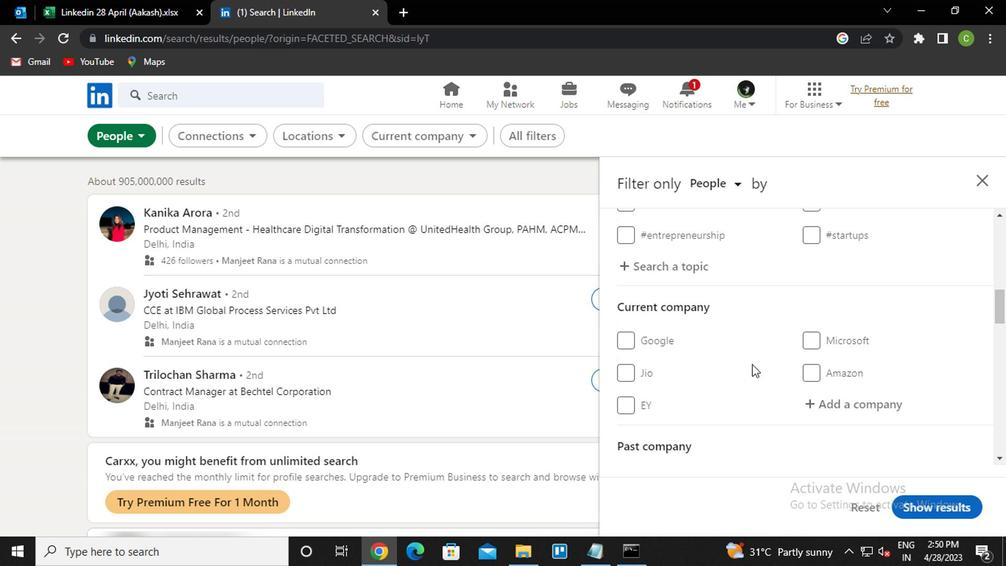 
Action: Mouse moved to (856, 328)
Screenshot: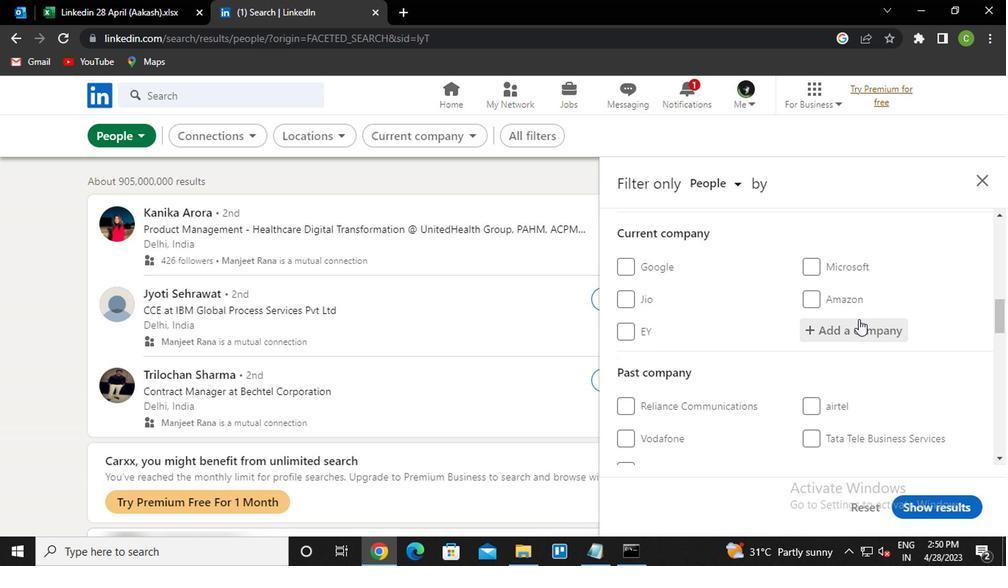 
Action: Mouse pressed left at (856, 328)
Screenshot: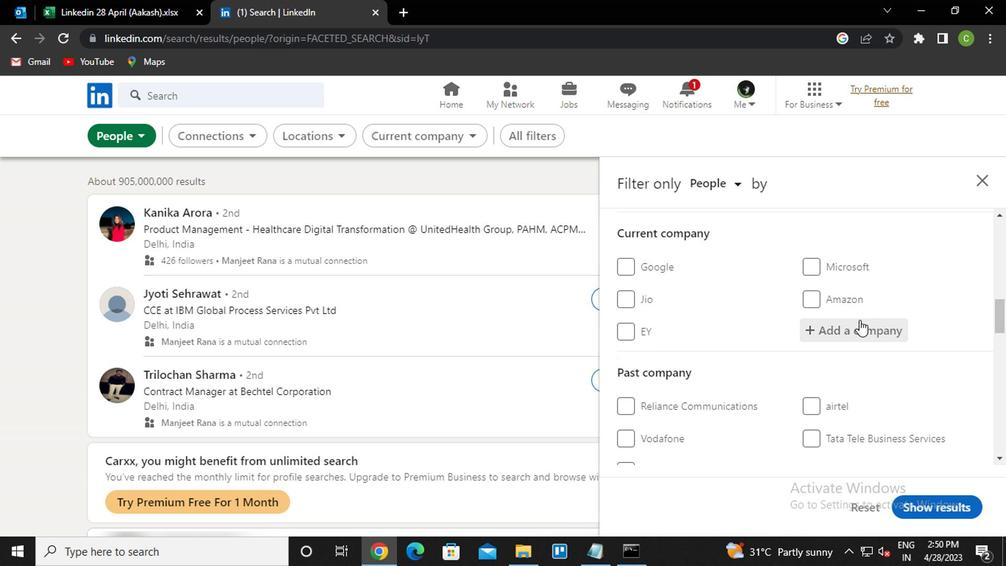 
Action: Key pressed <Key.caps_lock>asus<Key.down><Key.enter>
Screenshot: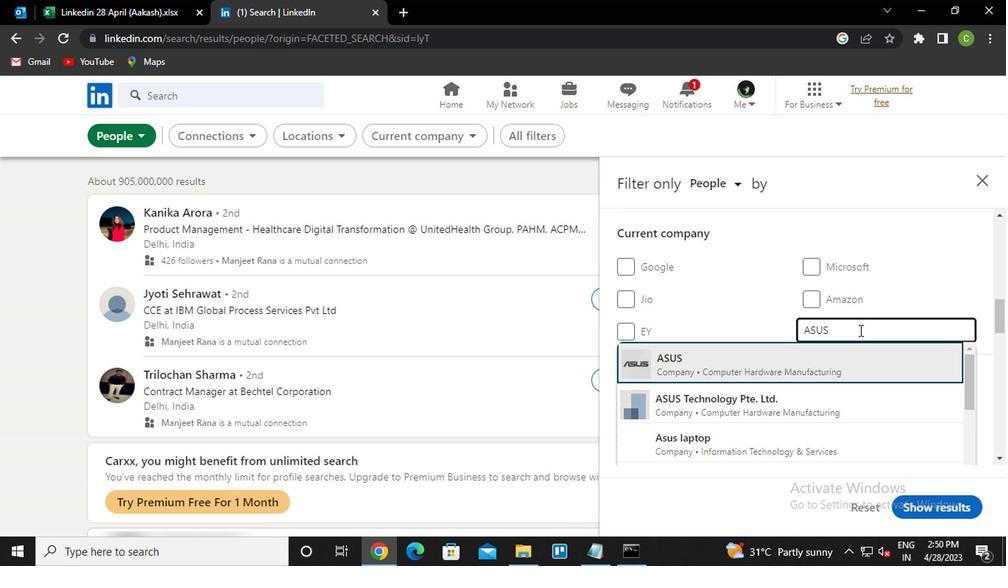 
Action: Mouse moved to (838, 340)
Screenshot: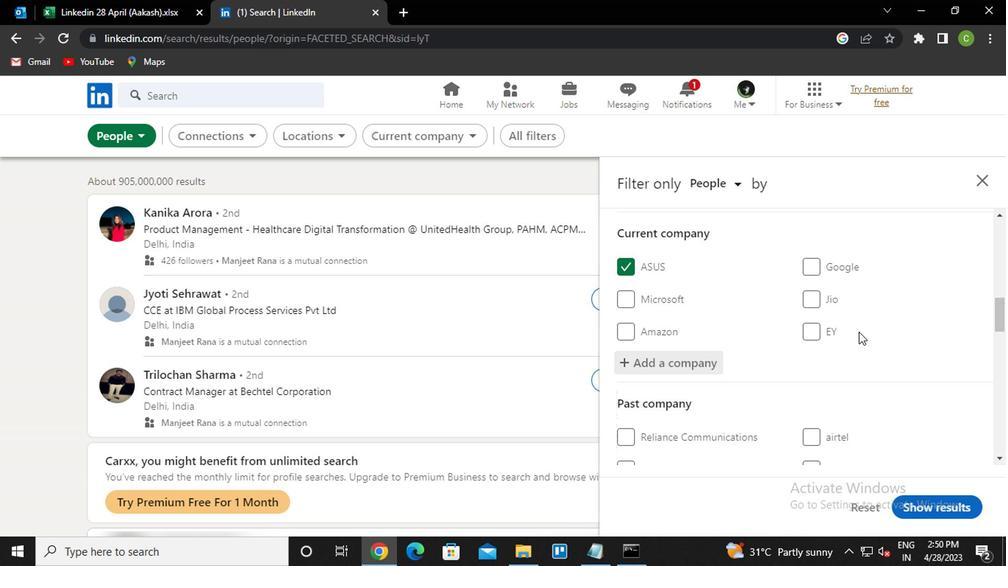 
Action: Mouse scrolled (838, 339) with delta (0, 0)
Screenshot: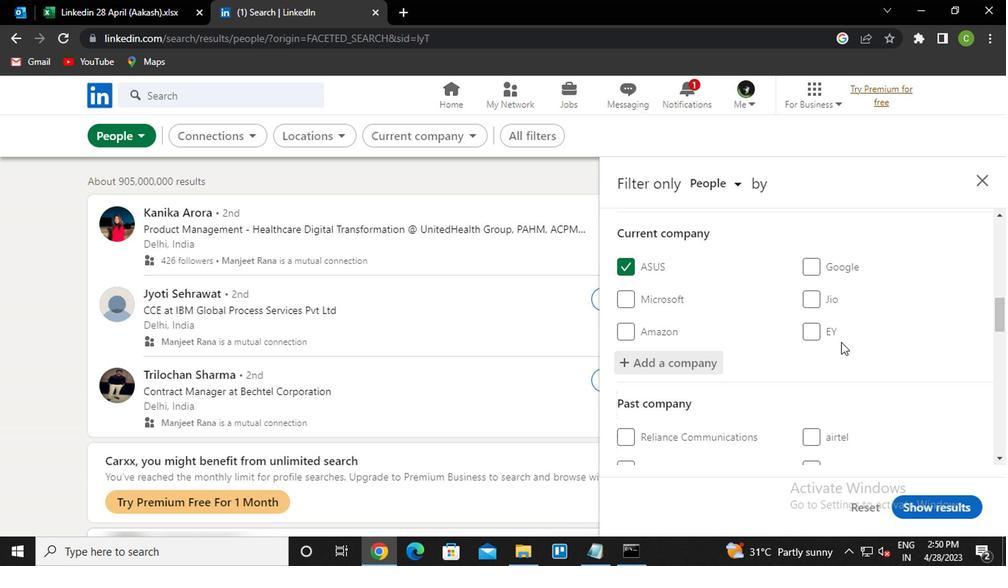 
Action: Mouse scrolled (838, 339) with delta (0, 0)
Screenshot: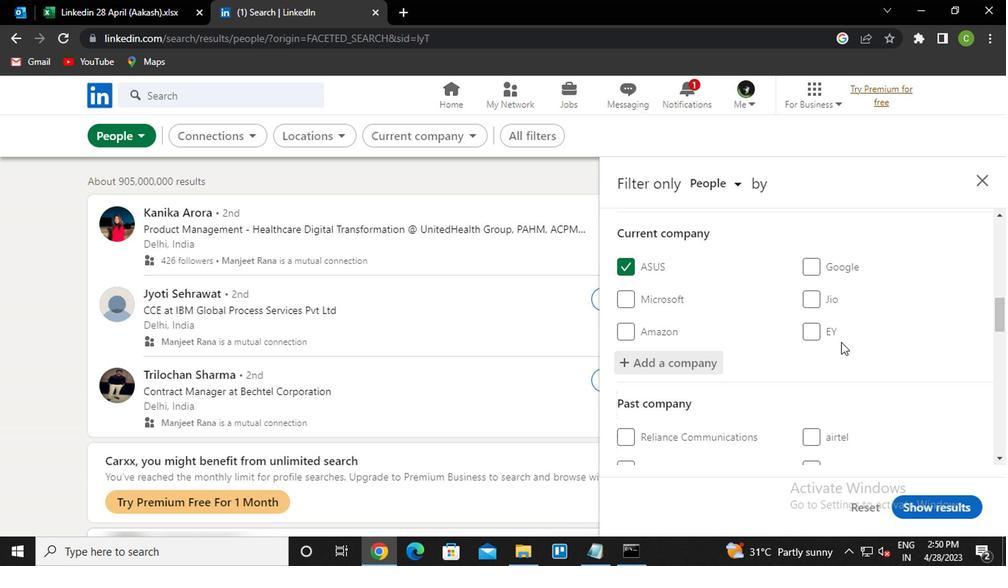 
Action: Mouse scrolled (838, 339) with delta (0, 0)
Screenshot: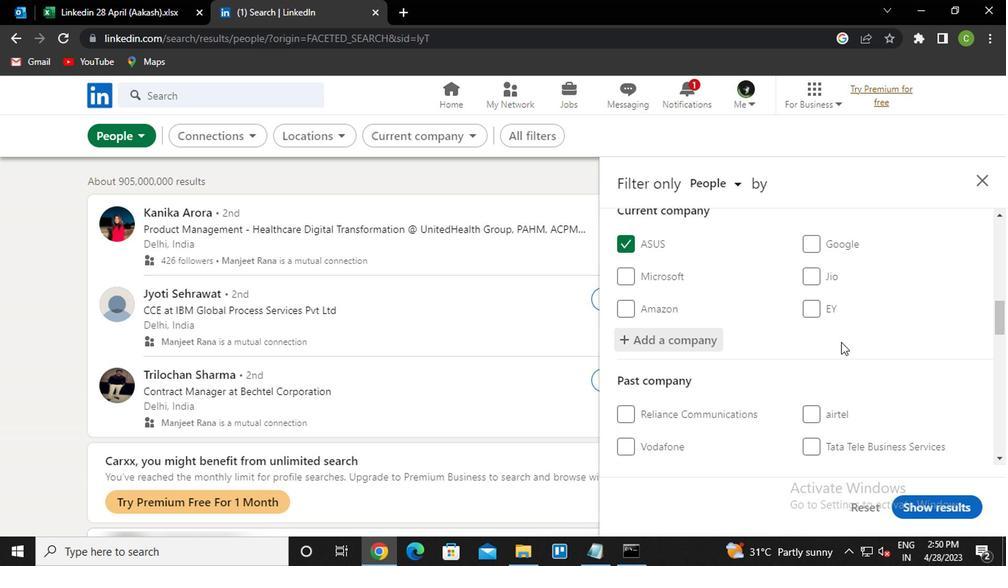 
Action: Mouse scrolled (838, 339) with delta (0, 0)
Screenshot: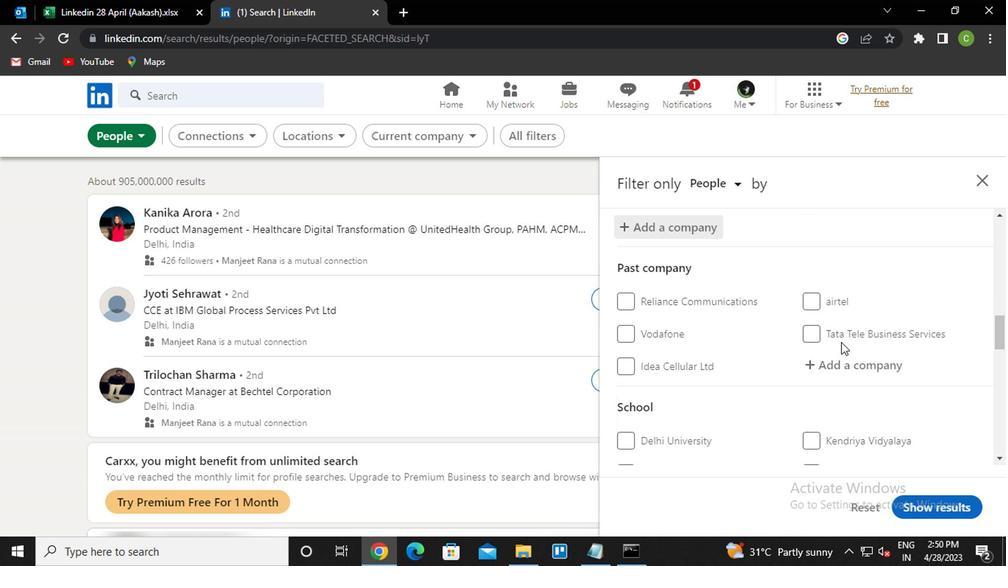 
Action: Mouse scrolled (838, 339) with delta (0, 0)
Screenshot: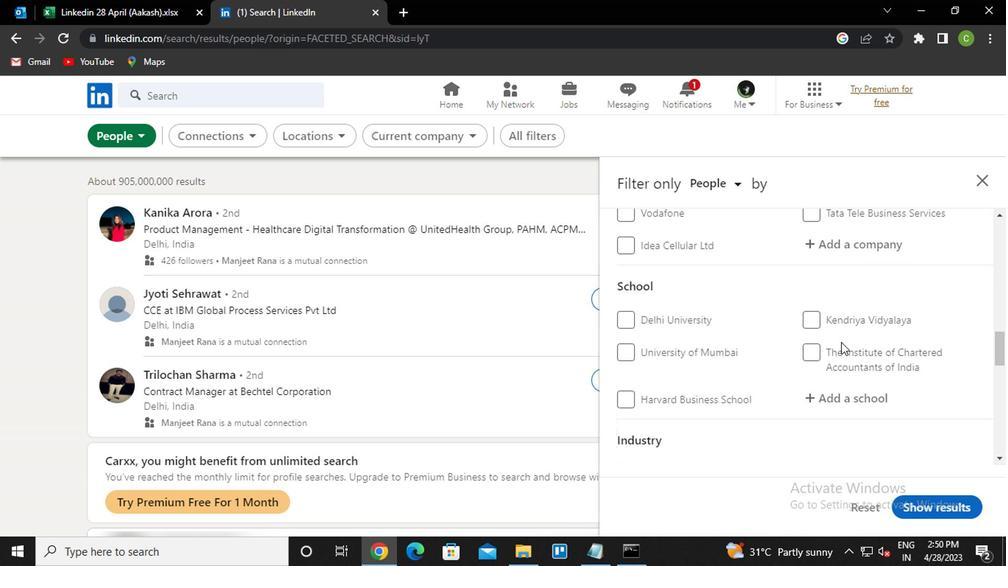 
Action: Mouse moved to (839, 291)
Screenshot: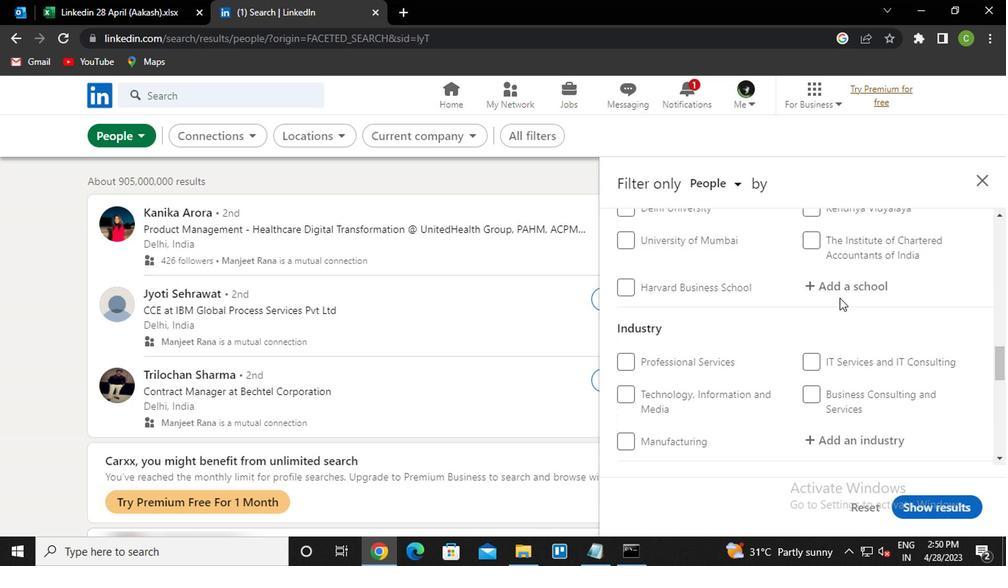 
Action: Mouse pressed left at (839, 291)
Screenshot: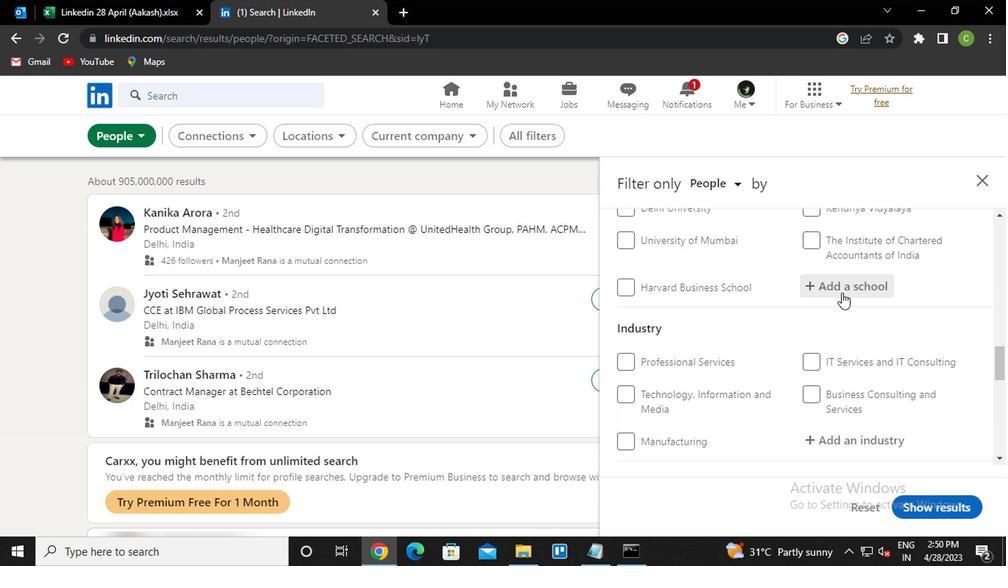 
Action: Key pressed <Key.caps_lock><Key.caps_lock>s<Key.caps_lock>t.<Key.space><Key.caps_lock>v<Key.caps_lock>incent<Key.down><Key.enter>
Screenshot: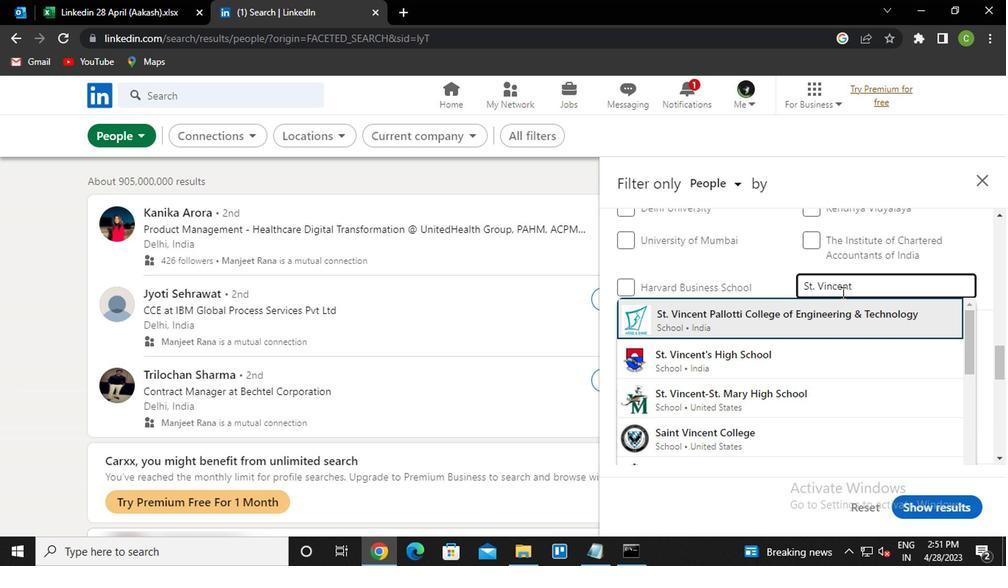 
Action: Mouse moved to (830, 290)
Screenshot: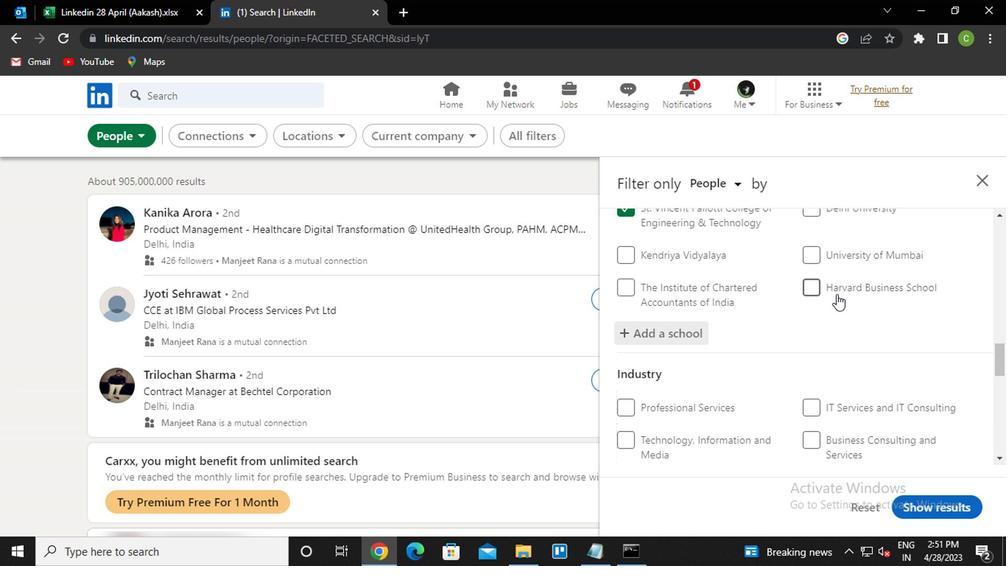 
Action: Mouse scrolled (830, 289) with delta (0, 0)
Screenshot: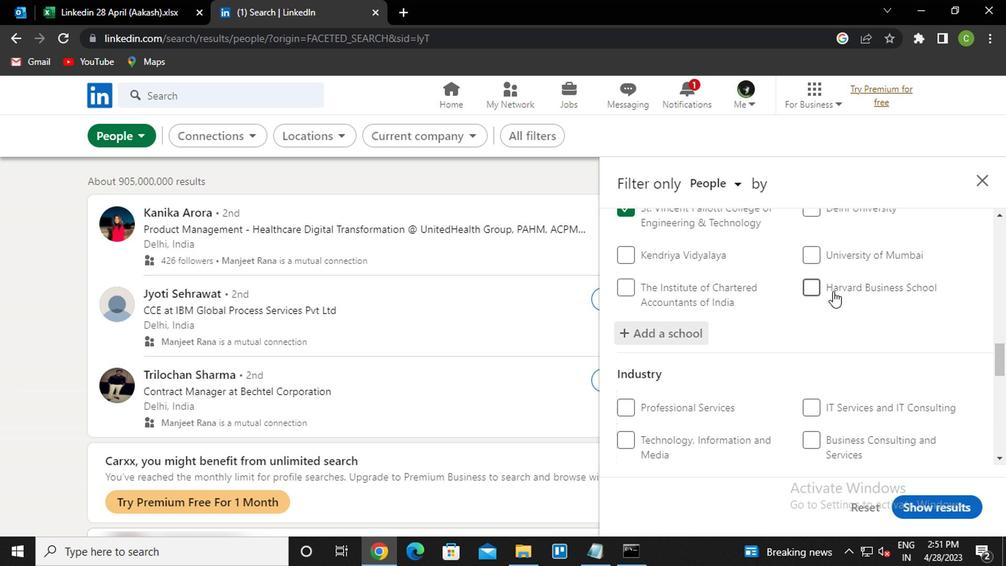 
Action: Mouse scrolled (830, 289) with delta (0, 0)
Screenshot: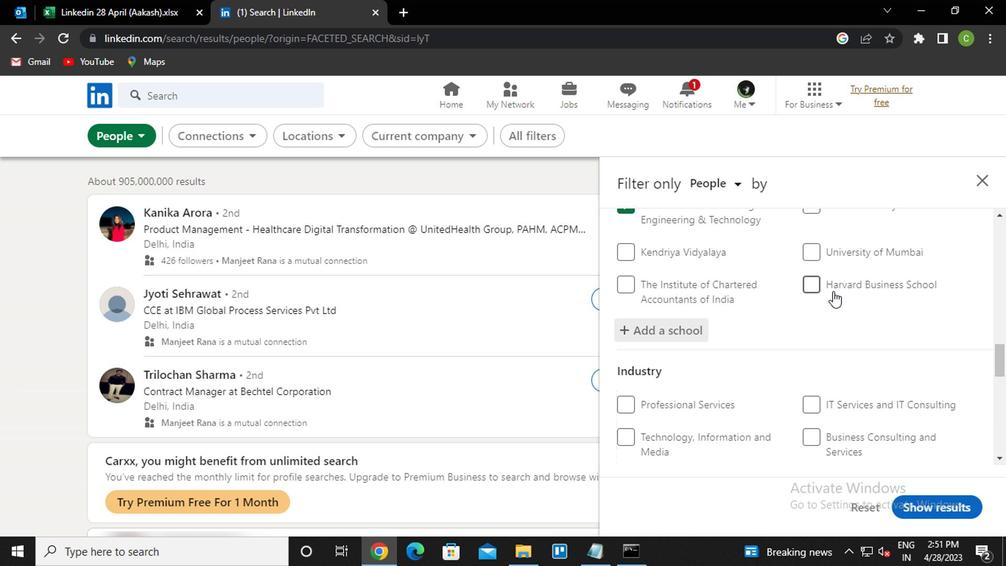 
Action: Mouse moved to (844, 341)
Screenshot: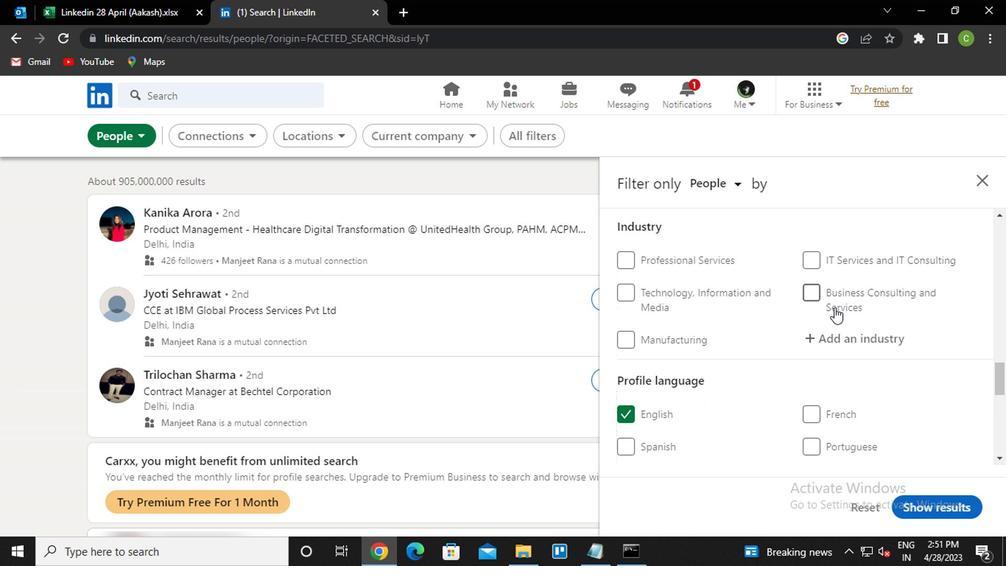 
Action: Mouse pressed left at (844, 341)
Screenshot: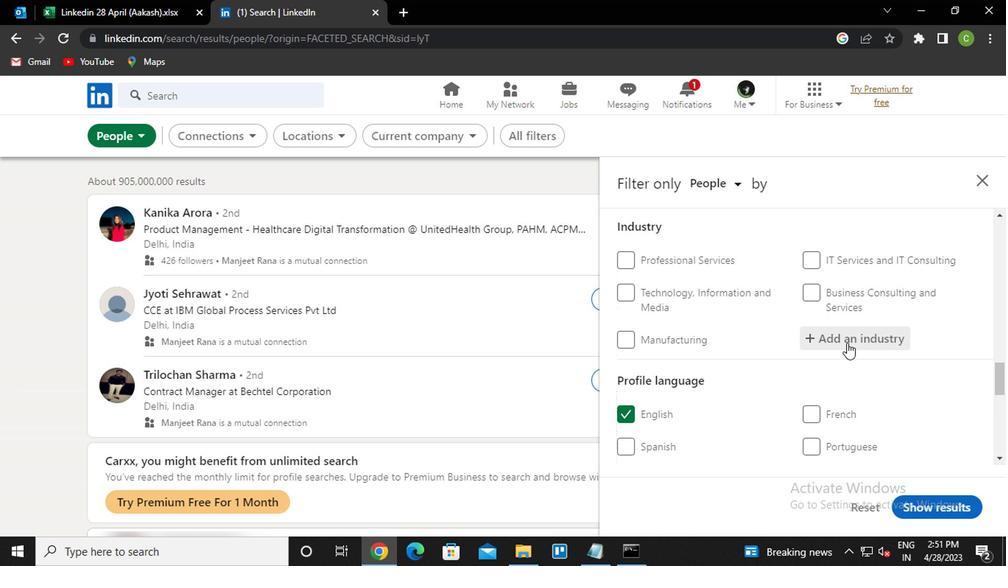 
Action: Key pressed <Key.caps_lock>h<Key.caps_lock>igher<Key.down><Key.enter>
Screenshot: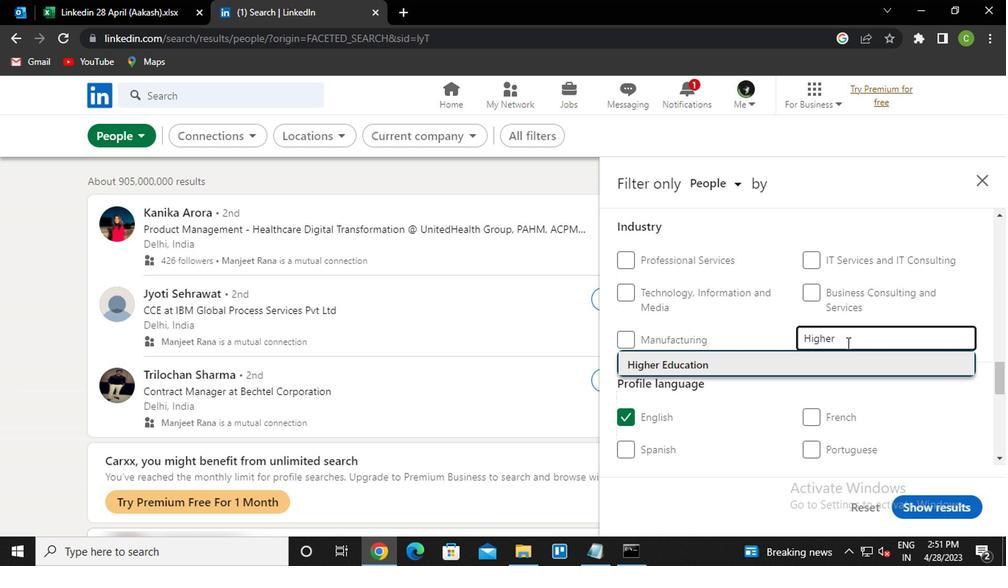 
Action: Mouse scrolled (844, 340) with delta (0, -1)
Screenshot: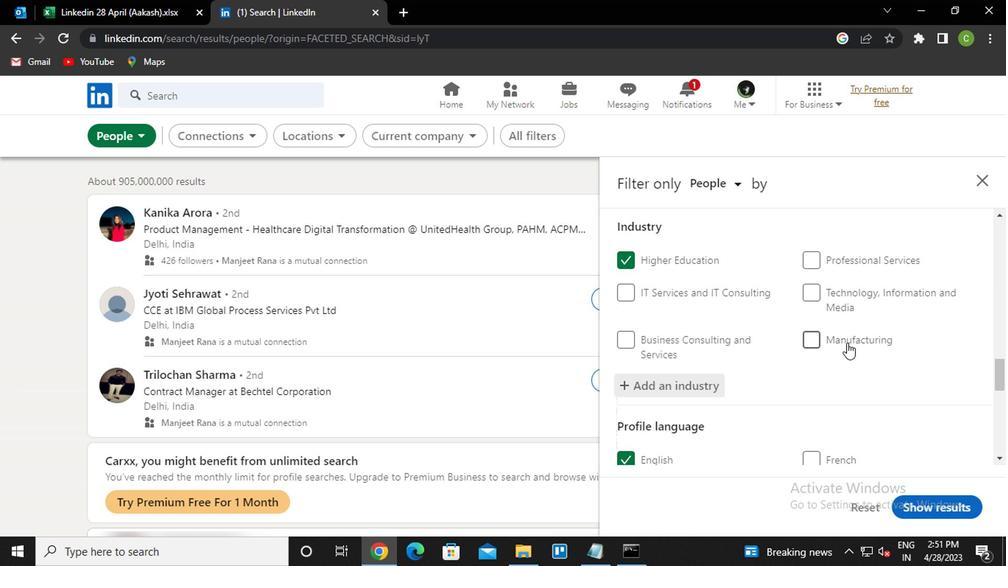 
Action: Mouse scrolled (844, 340) with delta (0, -1)
Screenshot: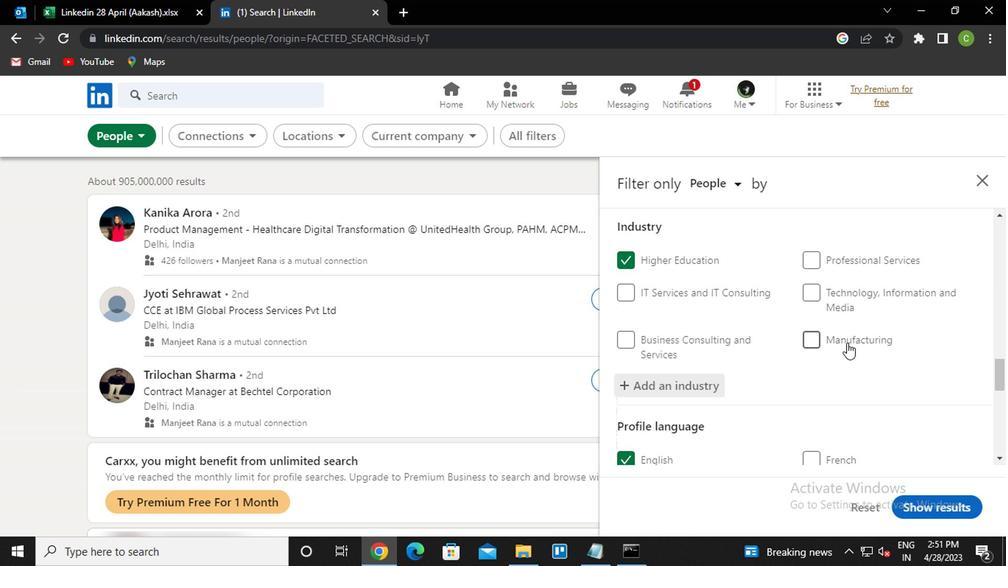 
Action: Mouse scrolled (844, 340) with delta (0, -1)
Screenshot: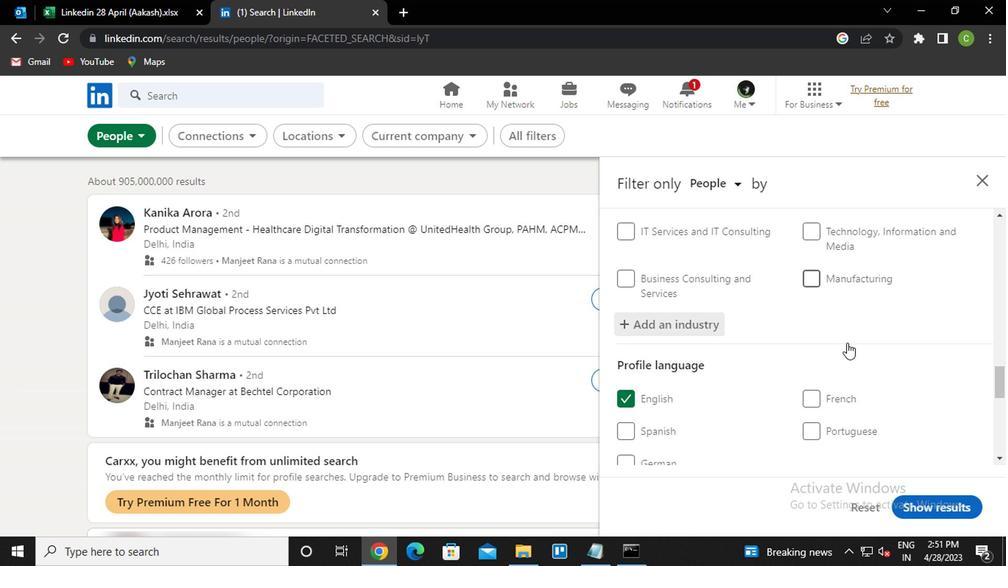 
Action: Mouse scrolled (844, 340) with delta (0, -1)
Screenshot: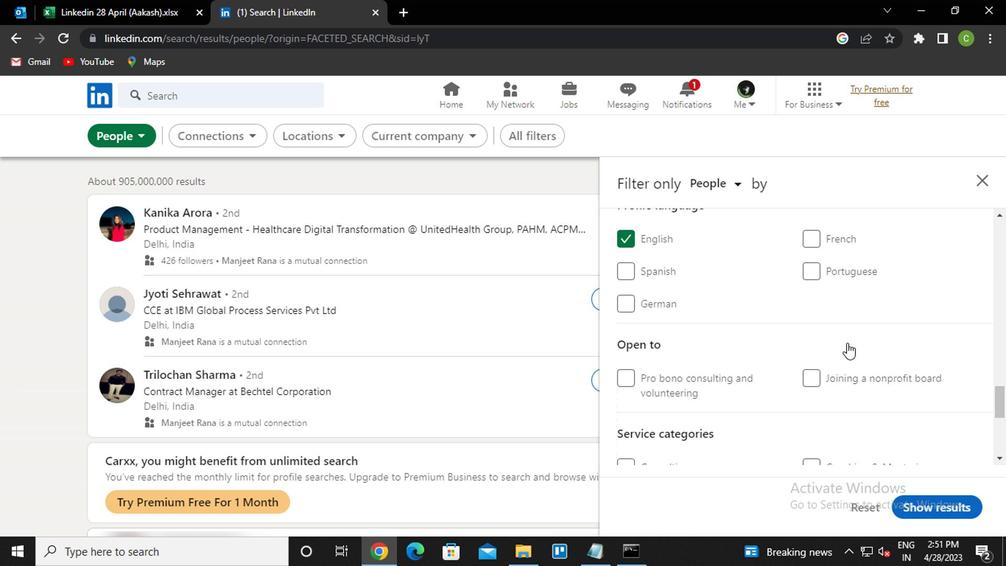 
Action: Mouse scrolled (844, 340) with delta (0, -1)
Screenshot: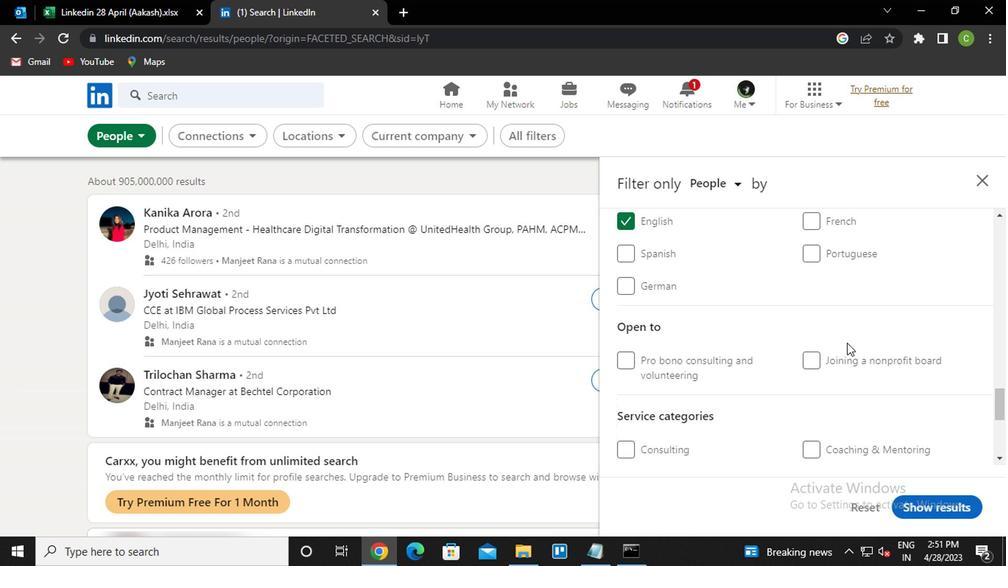 
Action: Mouse scrolled (844, 340) with delta (0, -1)
Screenshot: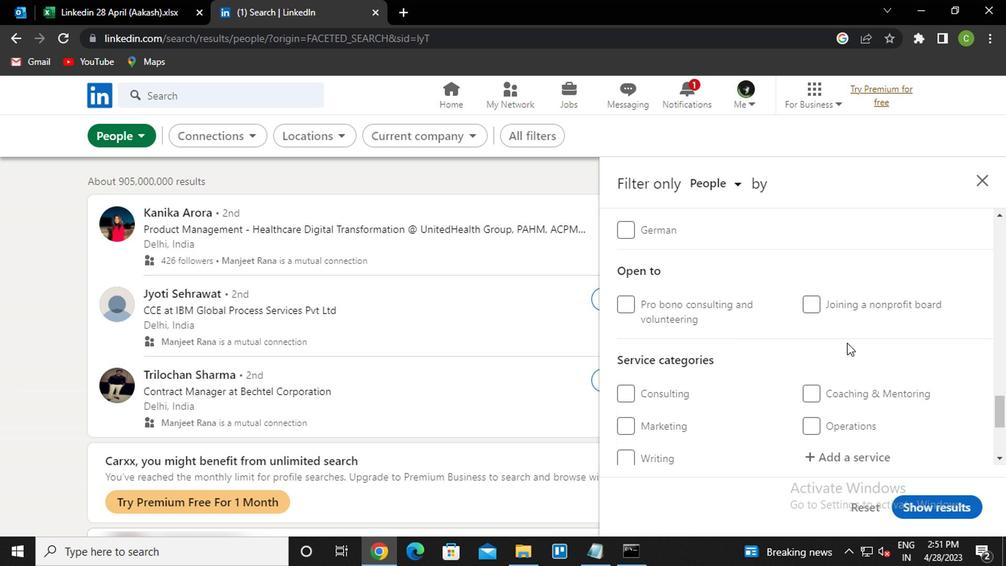 
Action: Mouse moved to (846, 314)
Screenshot: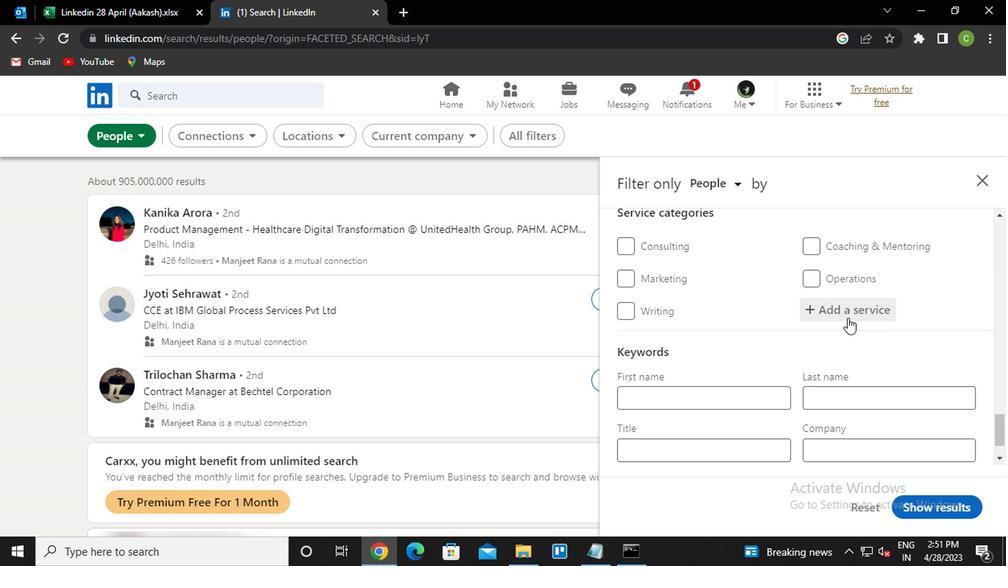 
Action: Mouse pressed left at (846, 314)
Screenshot: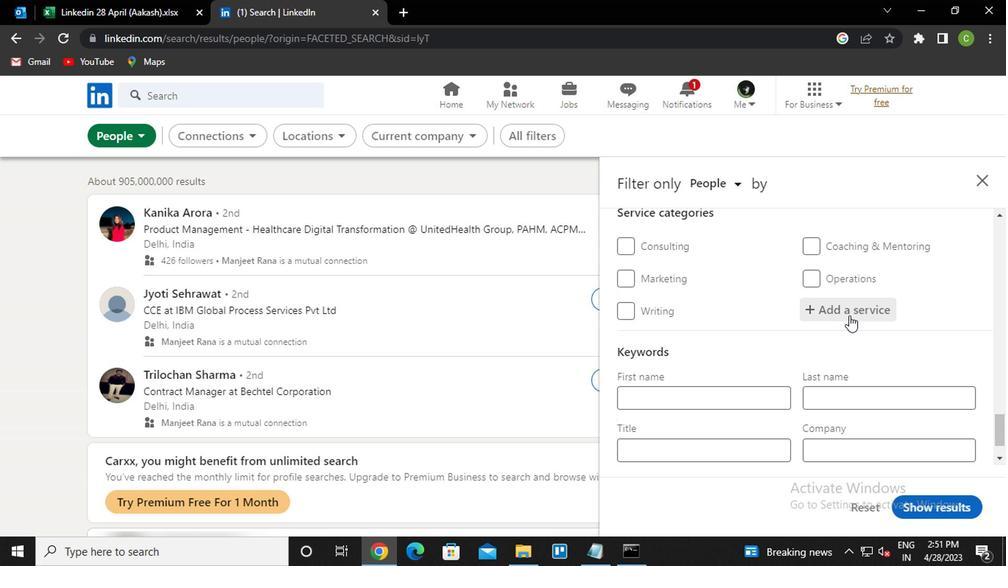 
Action: Key pressed <Key.caps_lock>n<Key.caps_lock>onpro<Key.down><Key.down><Key.enter>
Screenshot: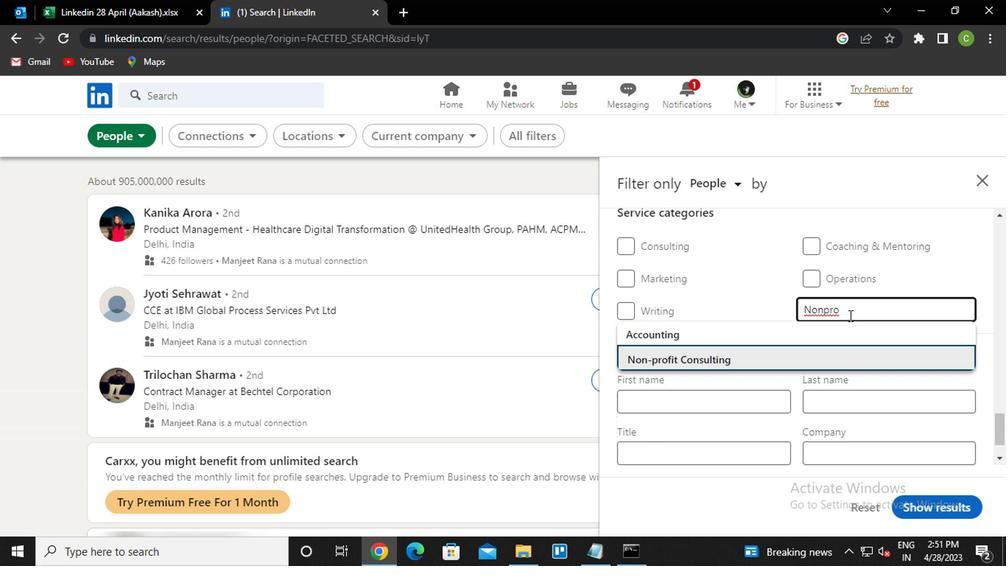 
Action: Mouse scrolled (846, 313) with delta (0, -1)
Screenshot: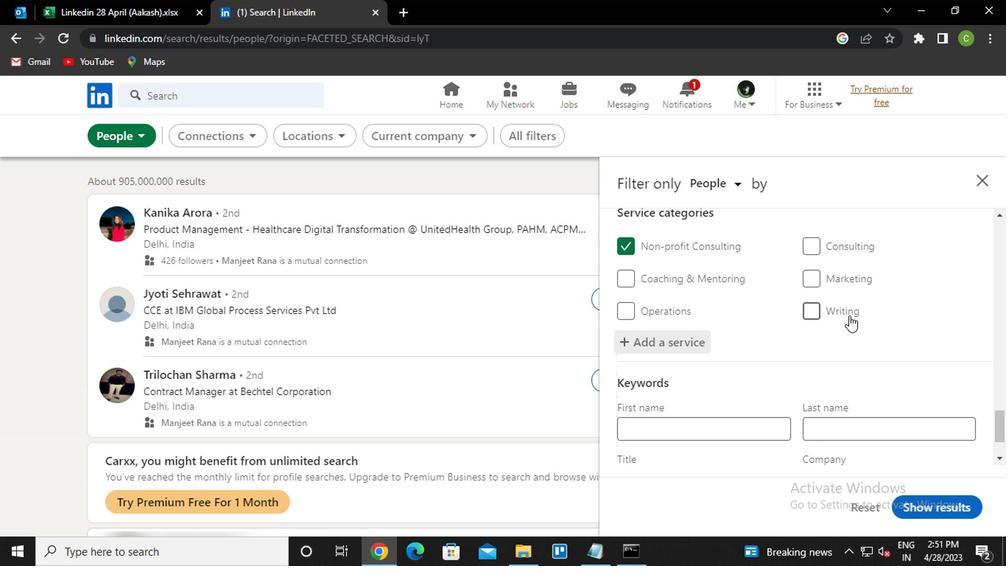 
Action: Mouse scrolled (846, 313) with delta (0, -1)
Screenshot: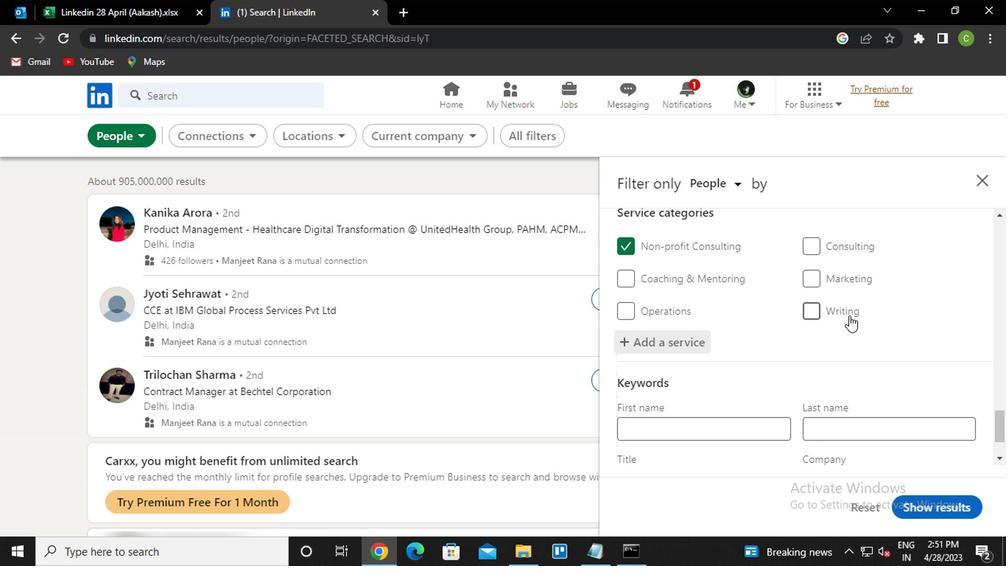 
Action: Mouse scrolled (846, 313) with delta (0, -1)
Screenshot: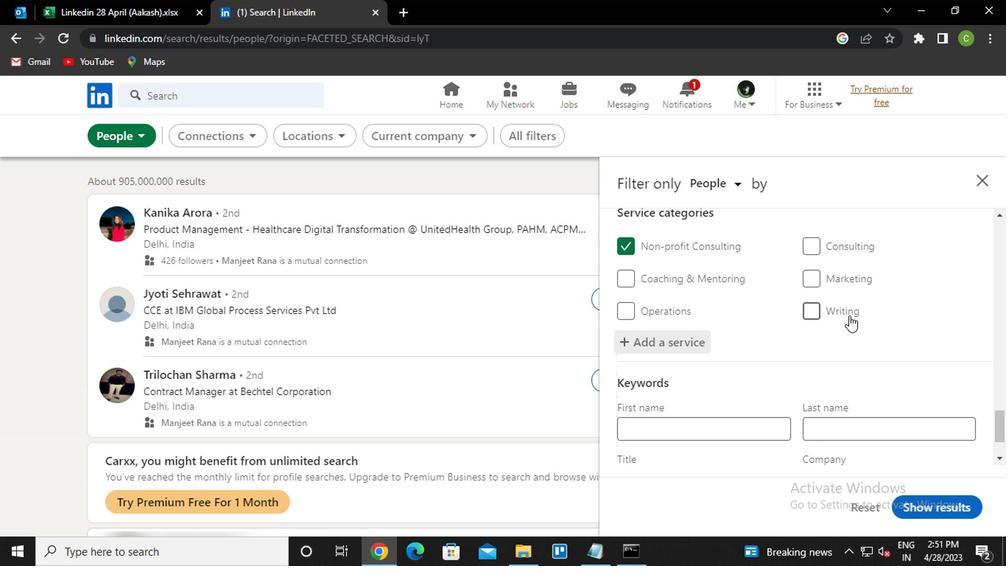 
Action: Mouse scrolled (846, 313) with delta (0, -1)
Screenshot: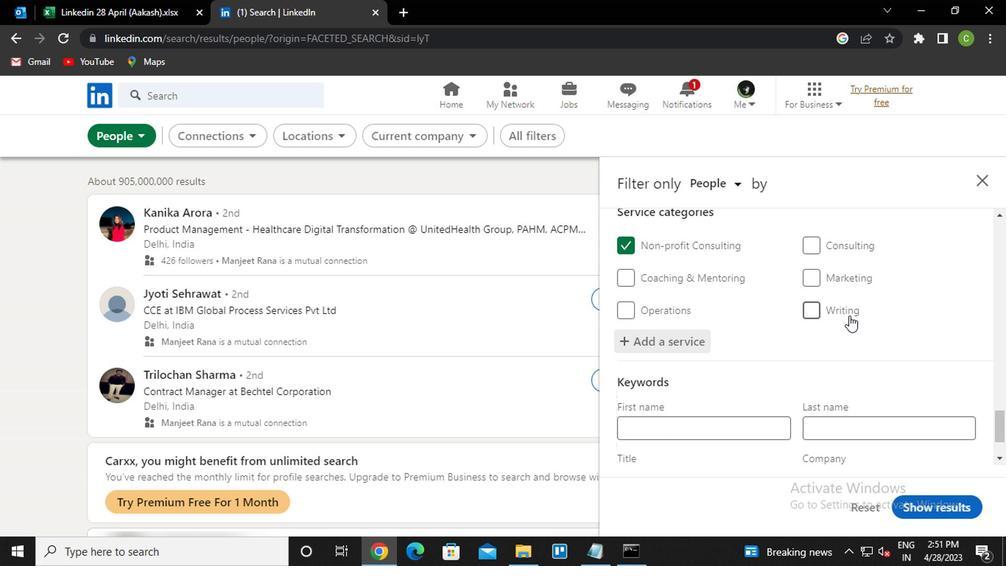 
Action: Mouse moved to (705, 392)
Screenshot: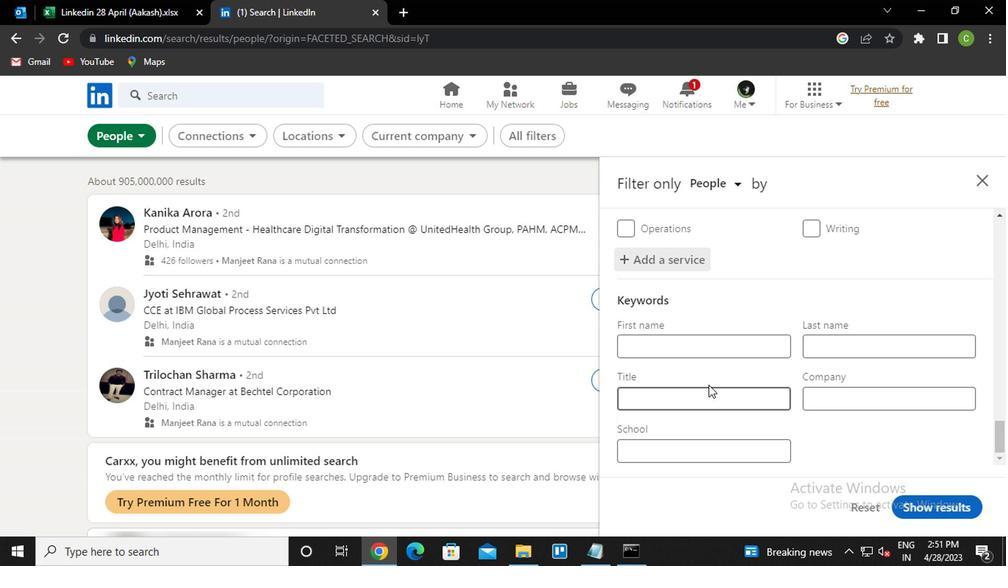 
Action: Mouse pressed left at (705, 392)
Screenshot: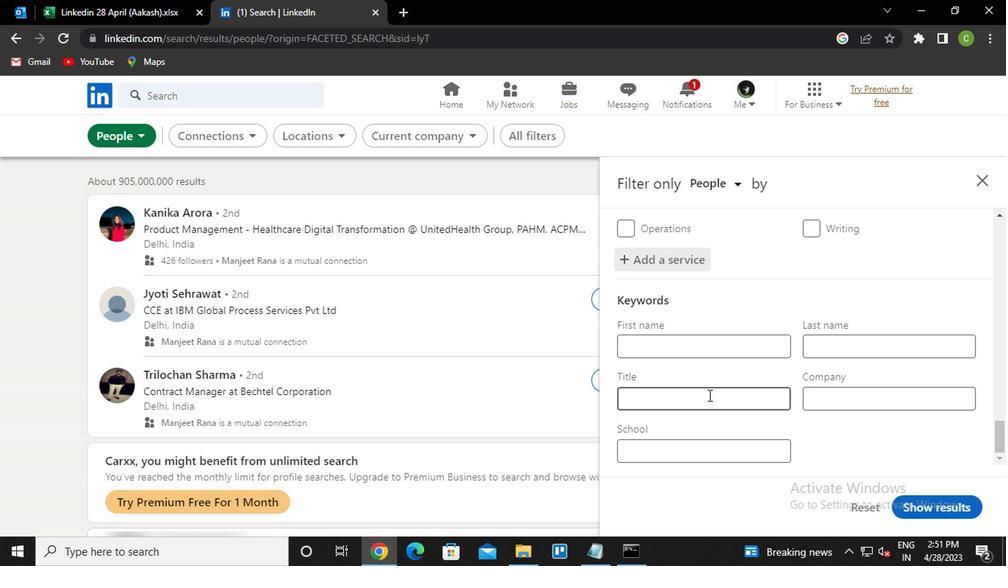 
Action: Key pressed <Key.caps_lock>o<Key.caps_lock>ffice<Key.space><Key.caps_lock>v<Key.caps_lock>olunter<Key.backspace>er
Screenshot: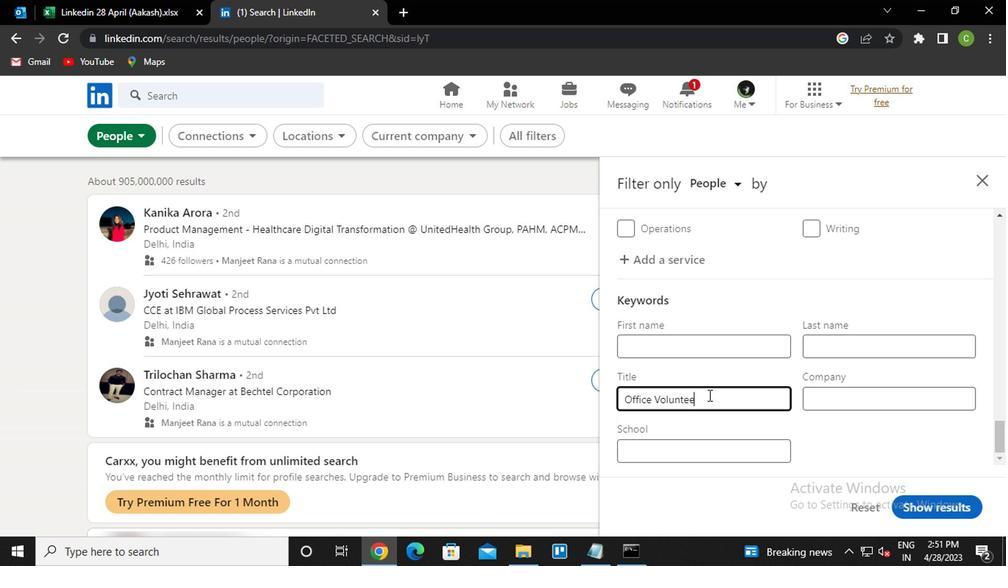 
Action: Mouse moved to (897, 491)
Screenshot: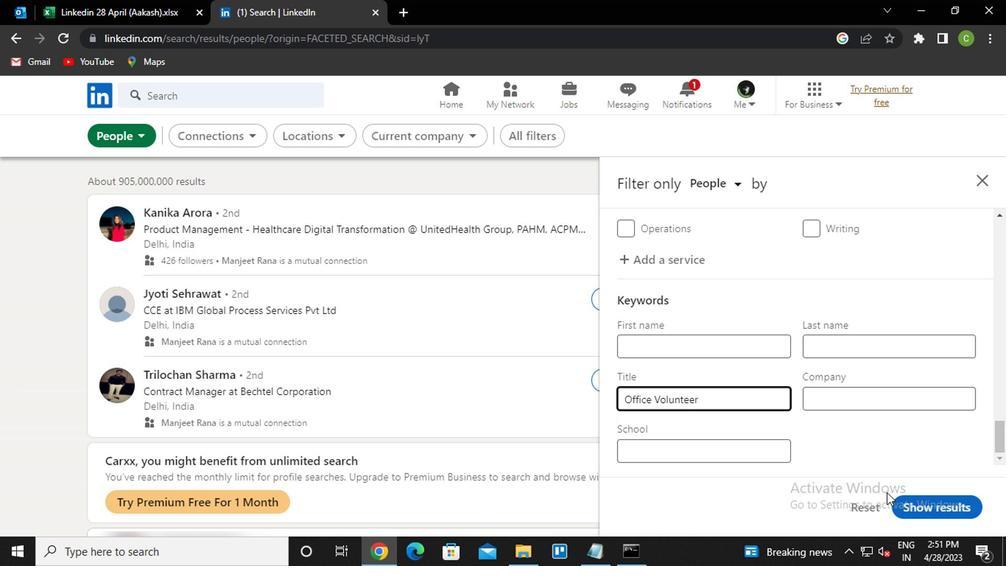 
Action: Mouse pressed left at (897, 491)
Screenshot: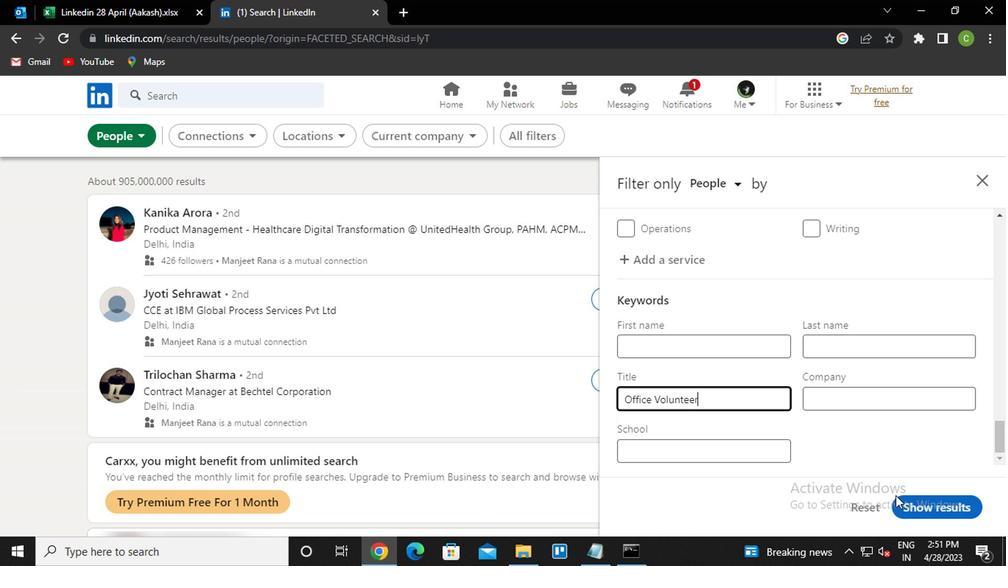 
Action: Mouse moved to (500, 472)
Screenshot: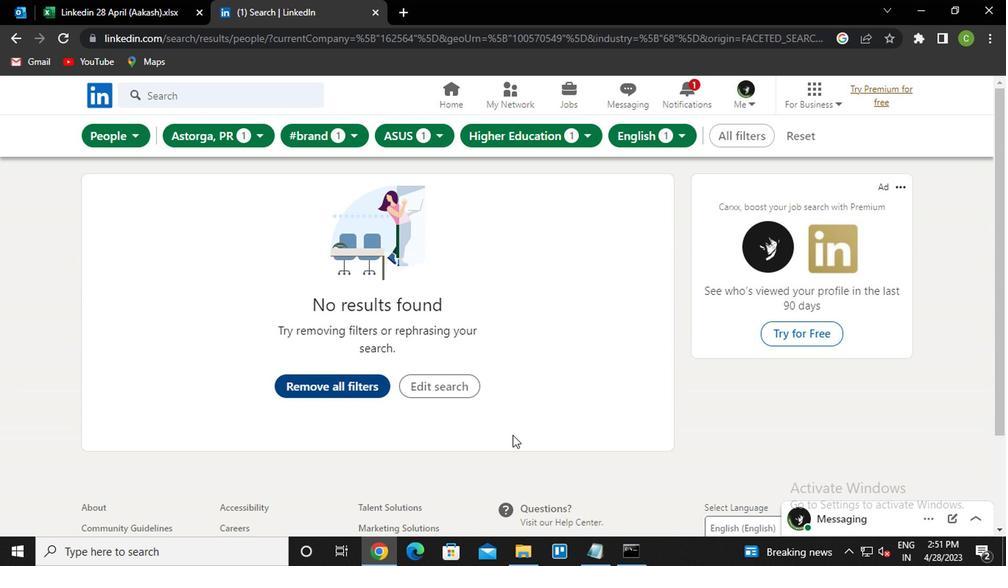 
